 Task: Sort the products in the category "Weight Management & Blood Sugar" by price (lowest first).
Action: Mouse moved to (330, 171)
Screenshot: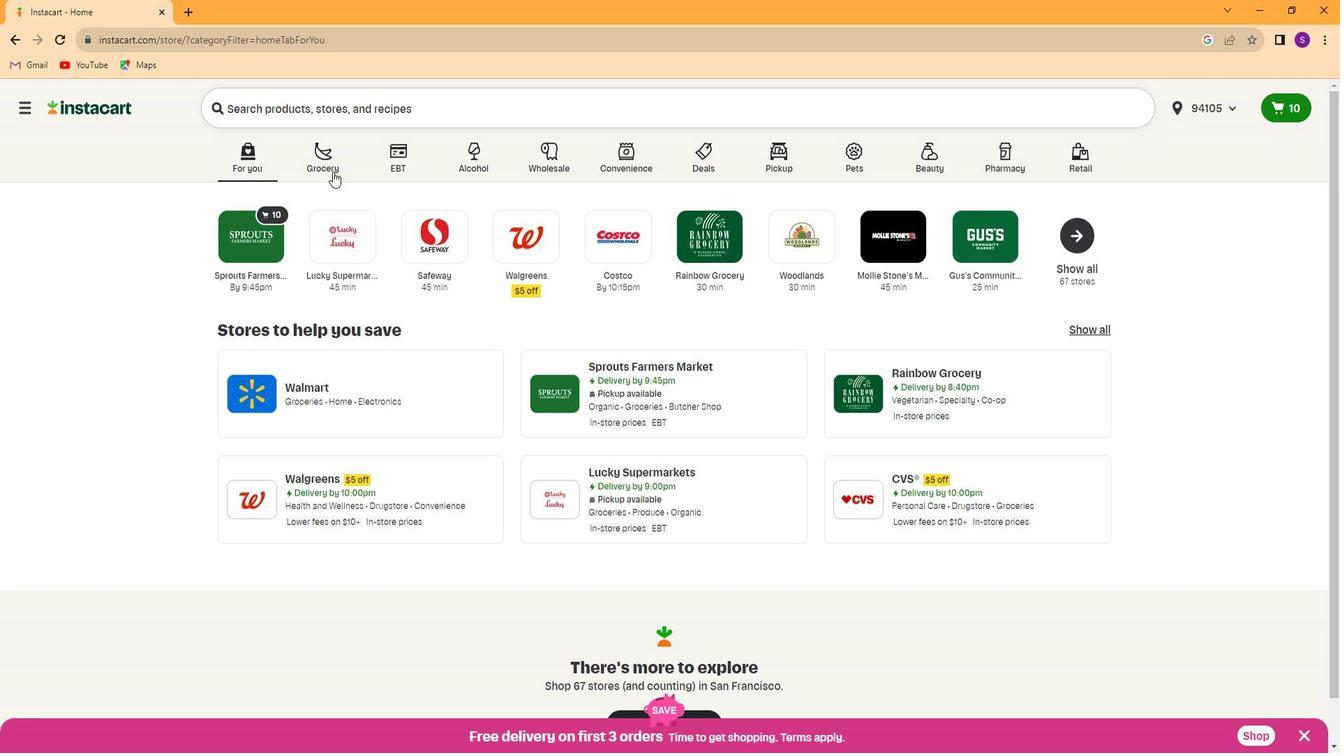 
Action: Mouse pressed left at (330, 171)
Screenshot: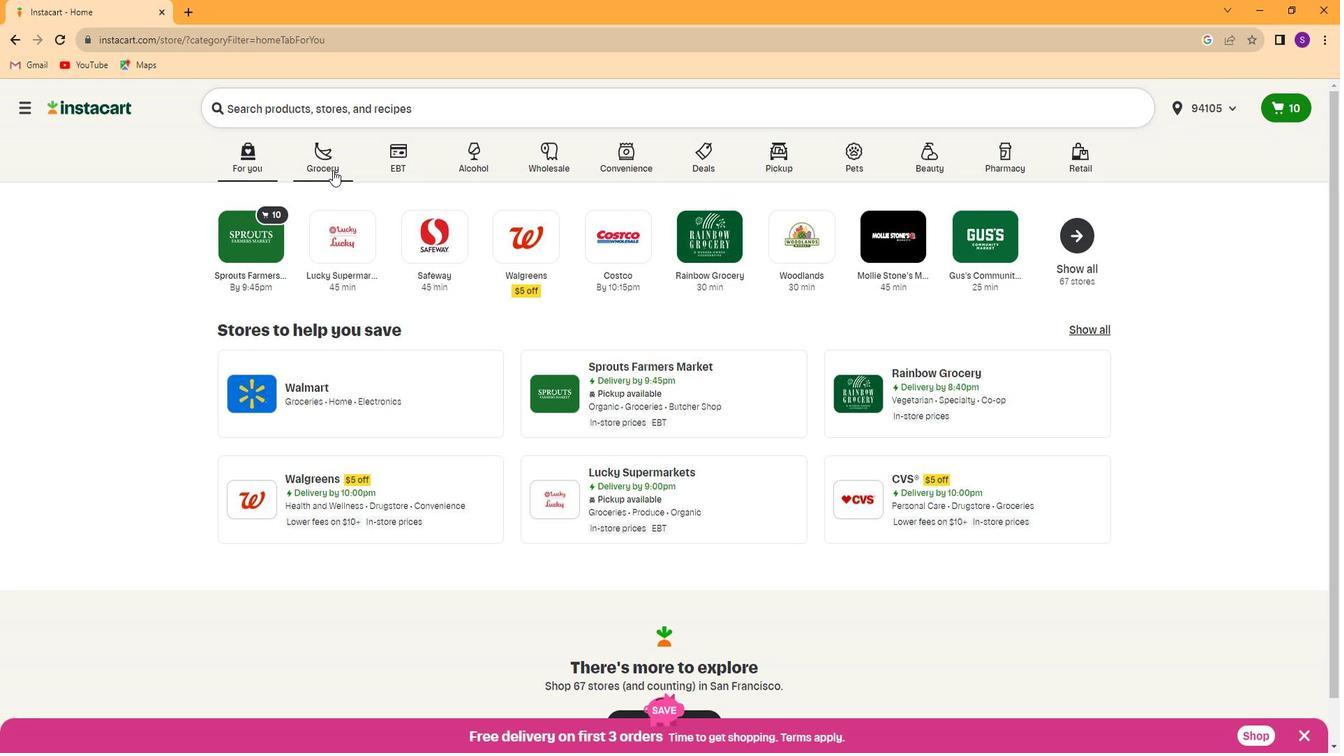 
Action: Mouse moved to (991, 240)
Screenshot: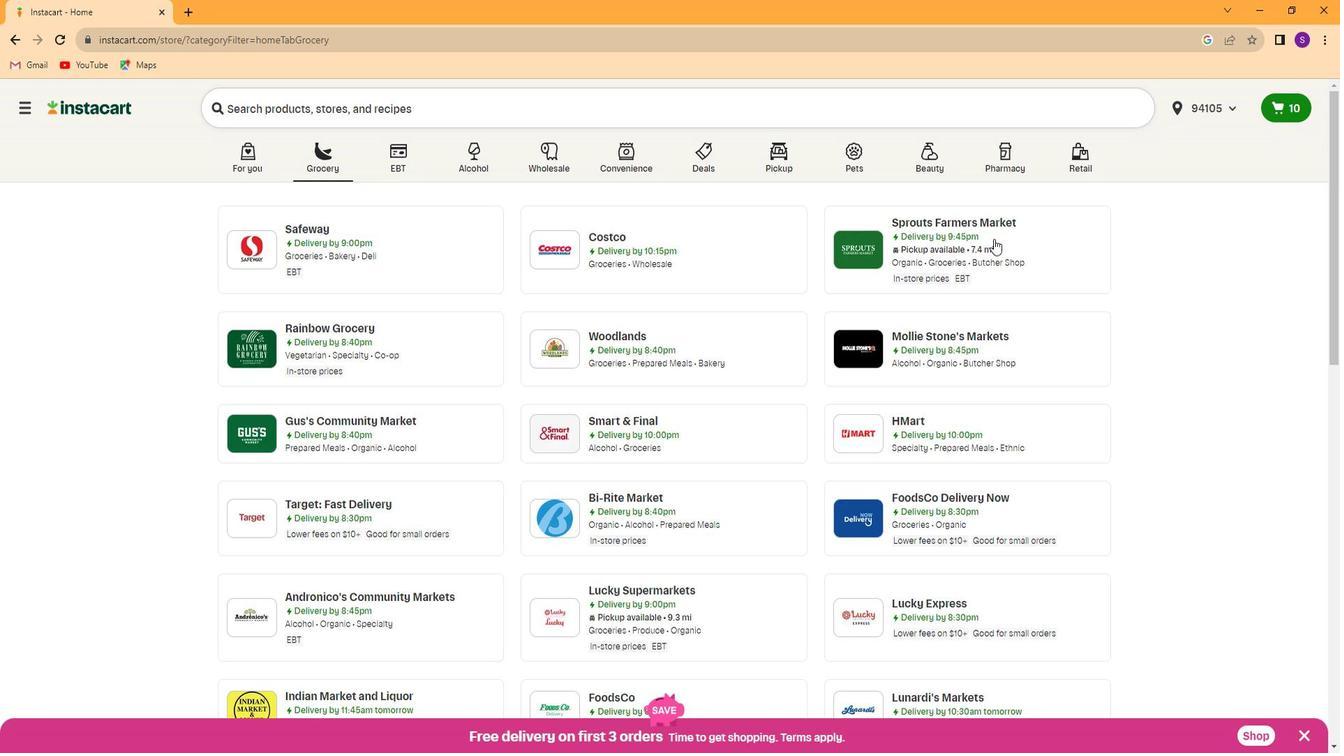 
Action: Mouse pressed left at (991, 240)
Screenshot: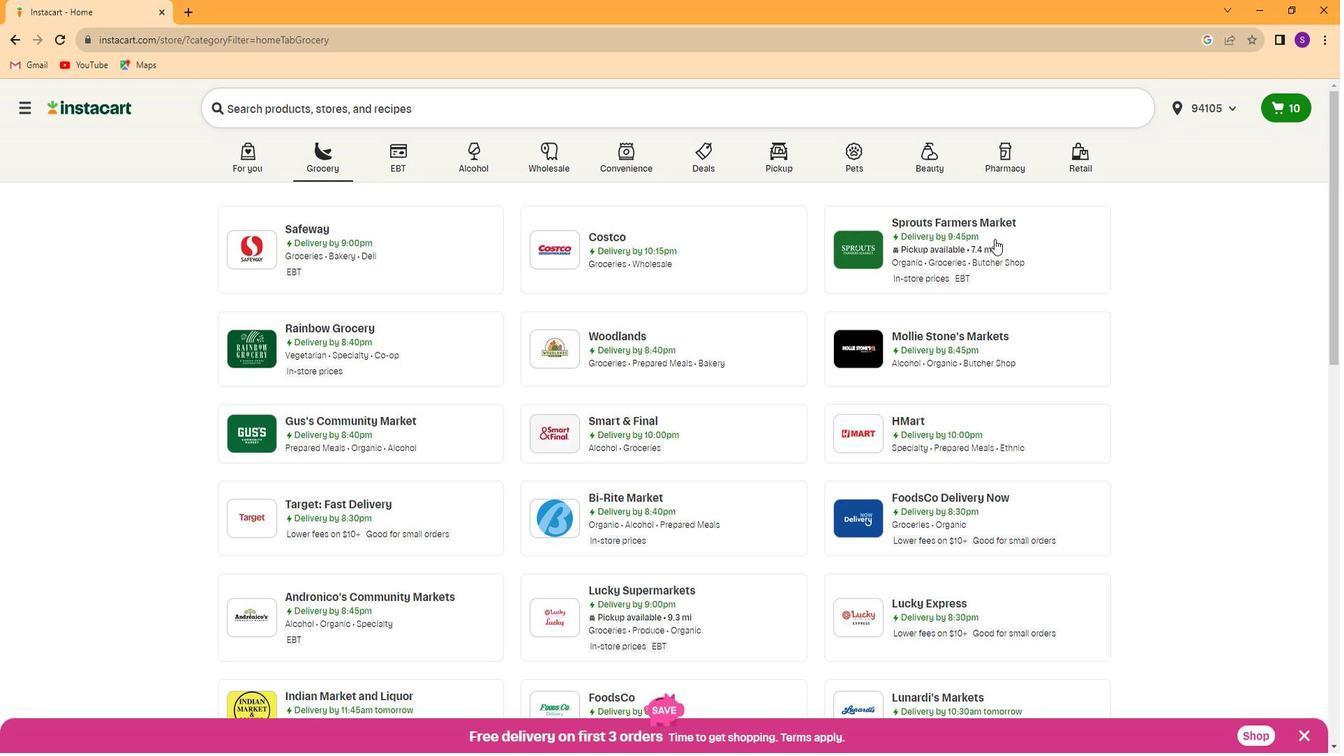 
Action: Mouse moved to (80, 564)
Screenshot: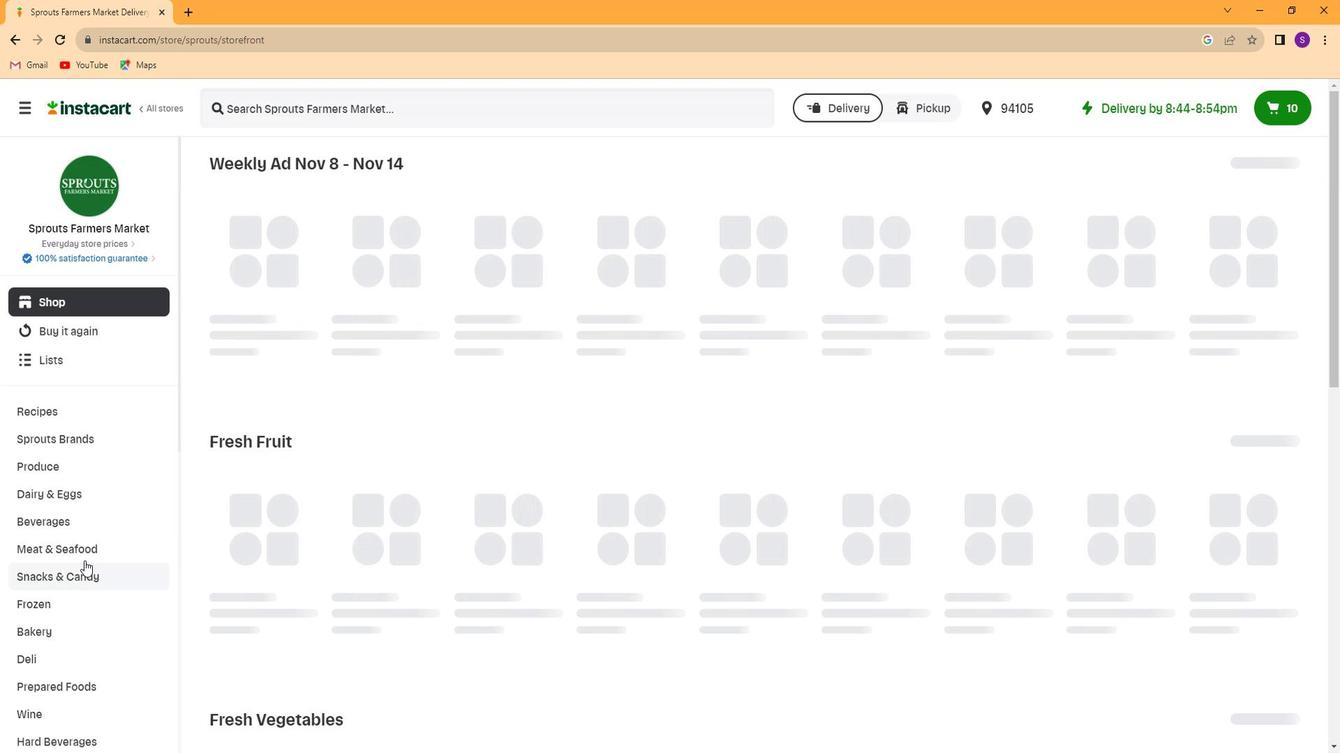 
Action: Mouse scrolled (80, 563) with delta (0, 0)
Screenshot: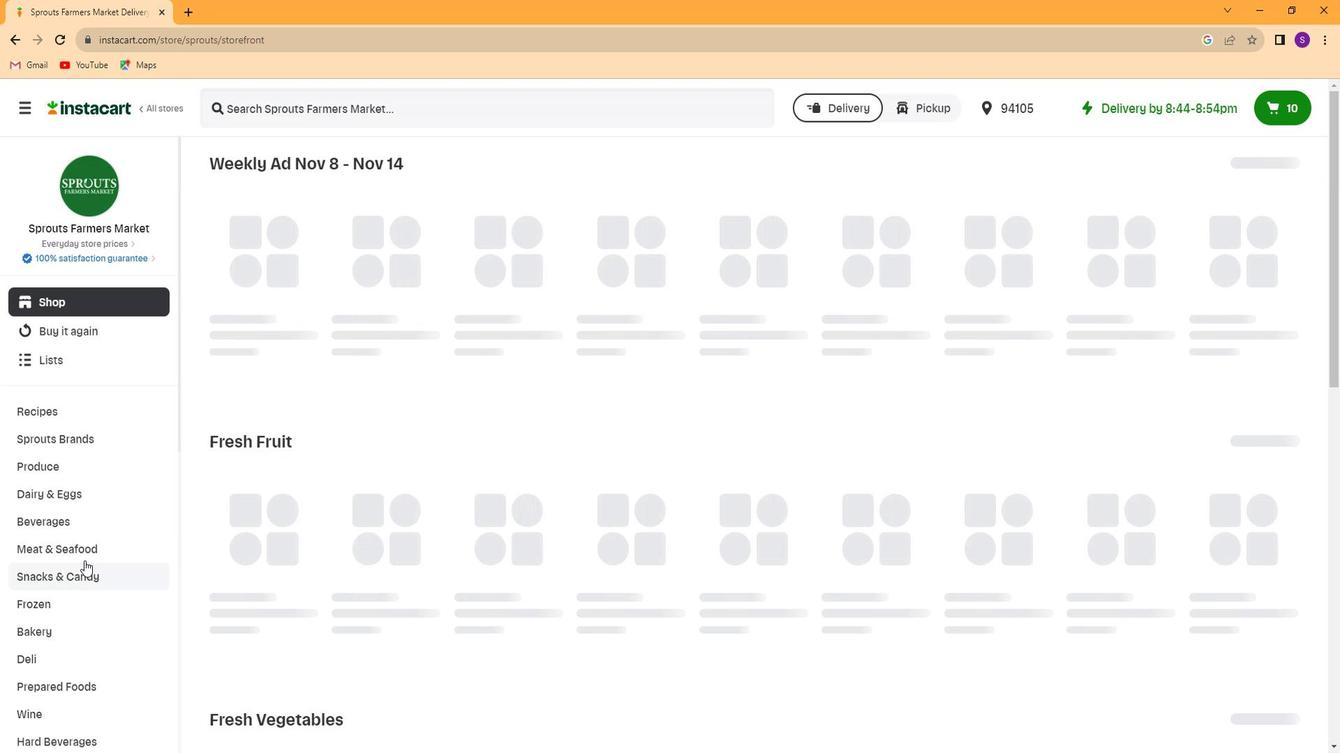 
Action: Mouse moved to (79, 564)
Screenshot: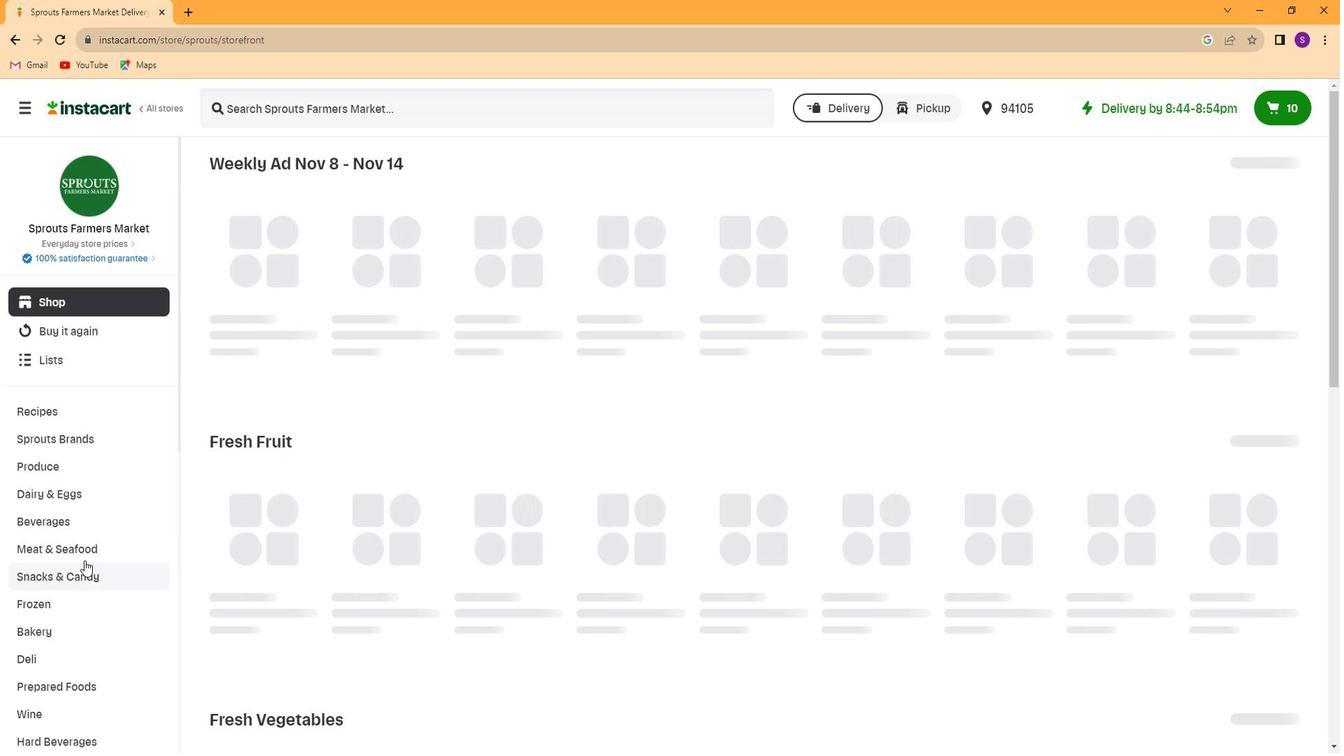 
Action: Mouse scrolled (79, 563) with delta (0, 0)
Screenshot: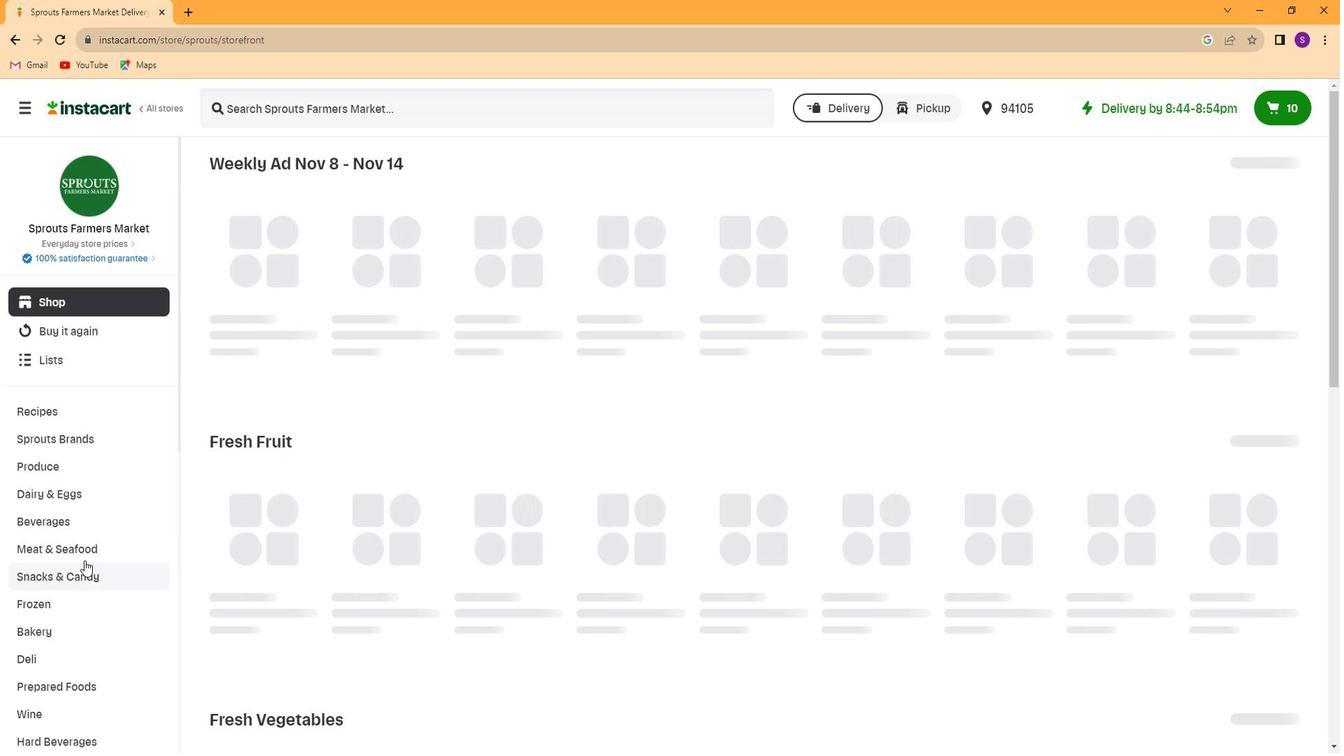 
Action: Mouse scrolled (79, 563) with delta (0, 0)
Screenshot: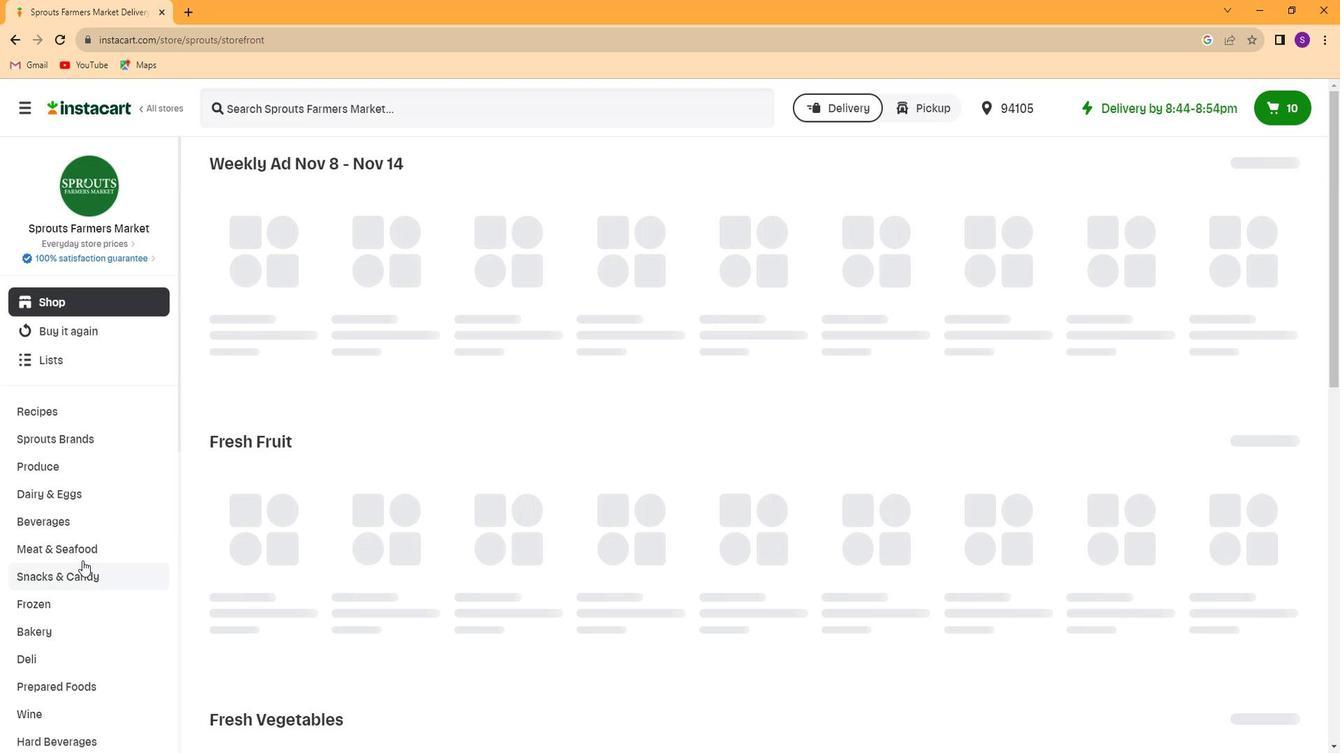 
Action: Mouse scrolled (79, 563) with delta (0, 0)
Screenshot: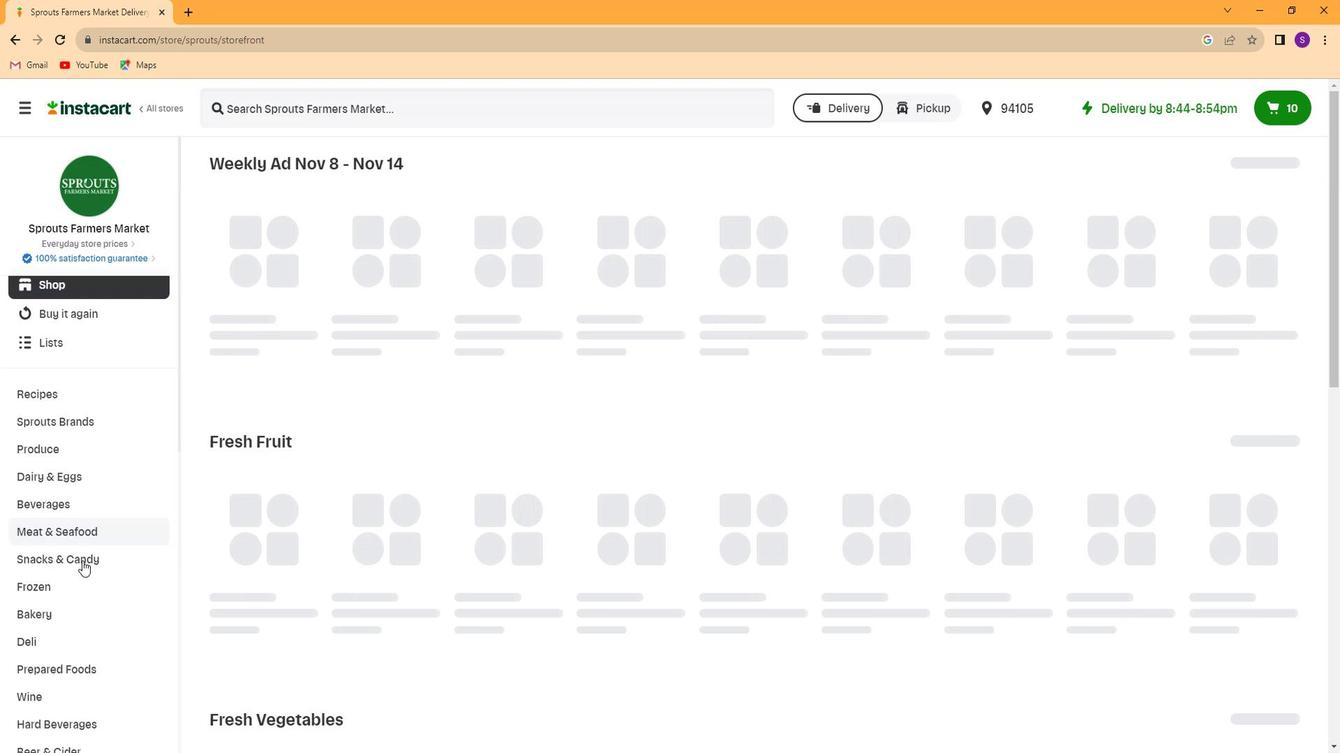 
Action: Mouse moved to (79, 563)
Screenshot: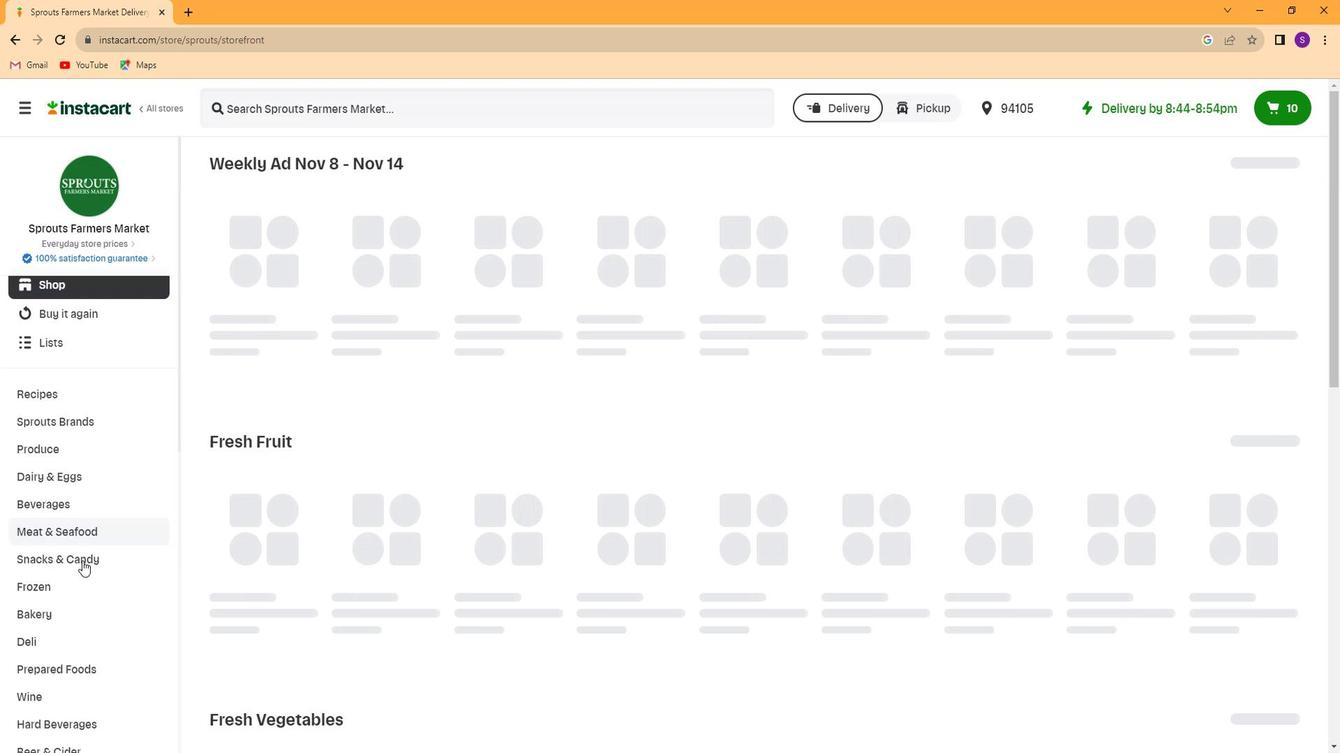 
Action: Mouse scrolled (79, 562) with delta (0, 0)
Screenshot: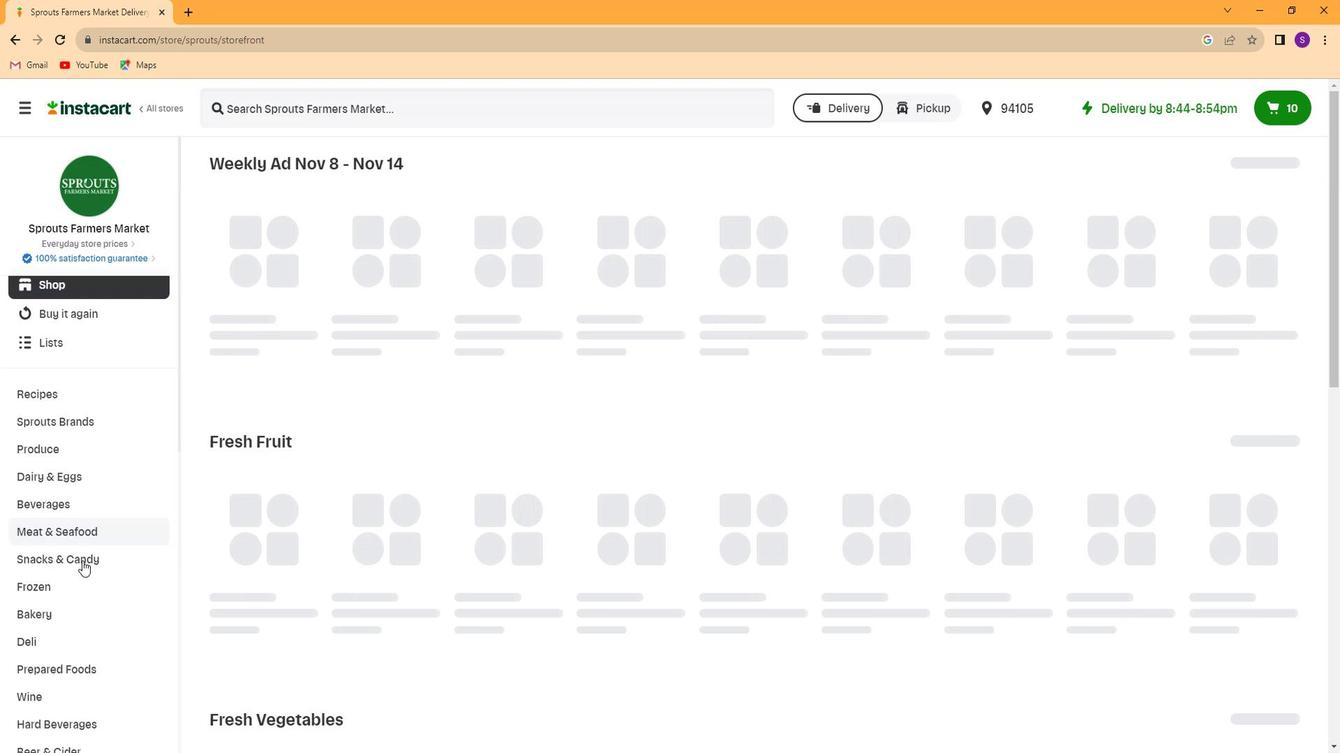 
Action: Mouse moved to (79, 560)
Screenshot: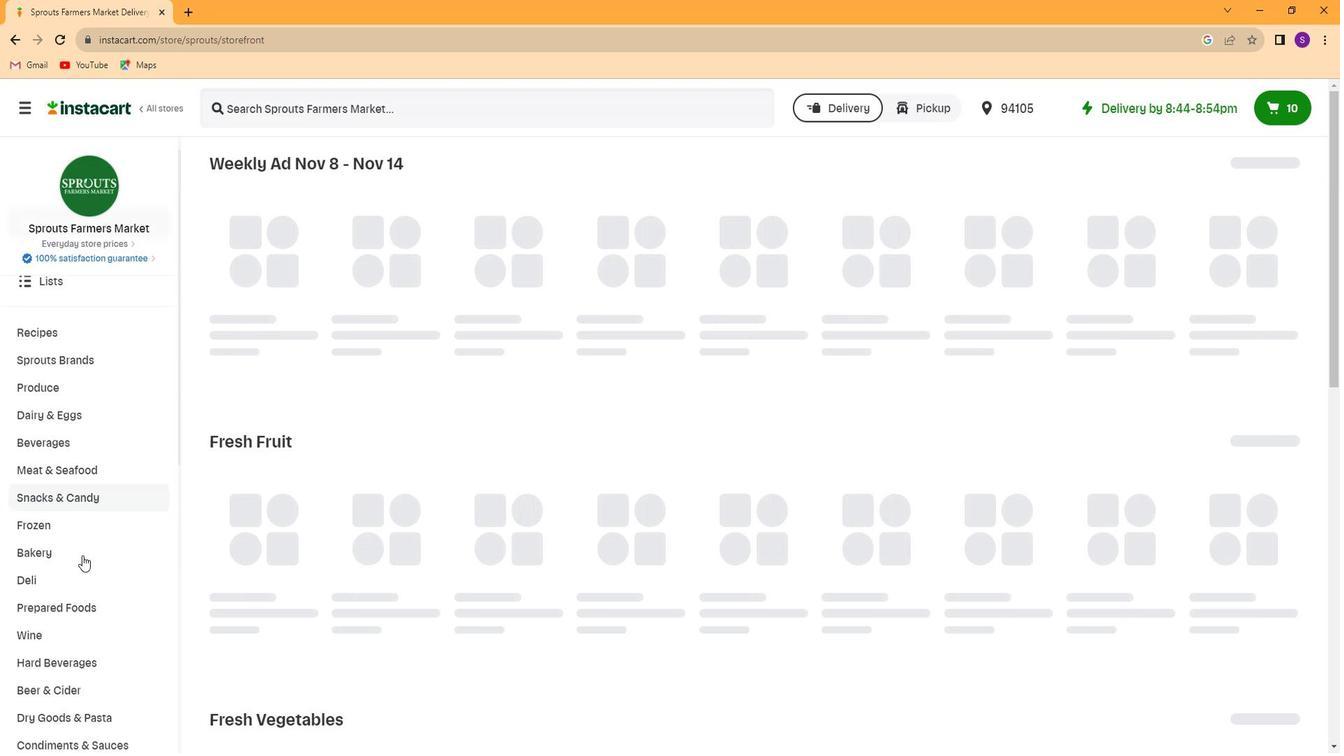 
Action: Mouse scrolled (79, 561) with delta (0, 0)
Screenshot: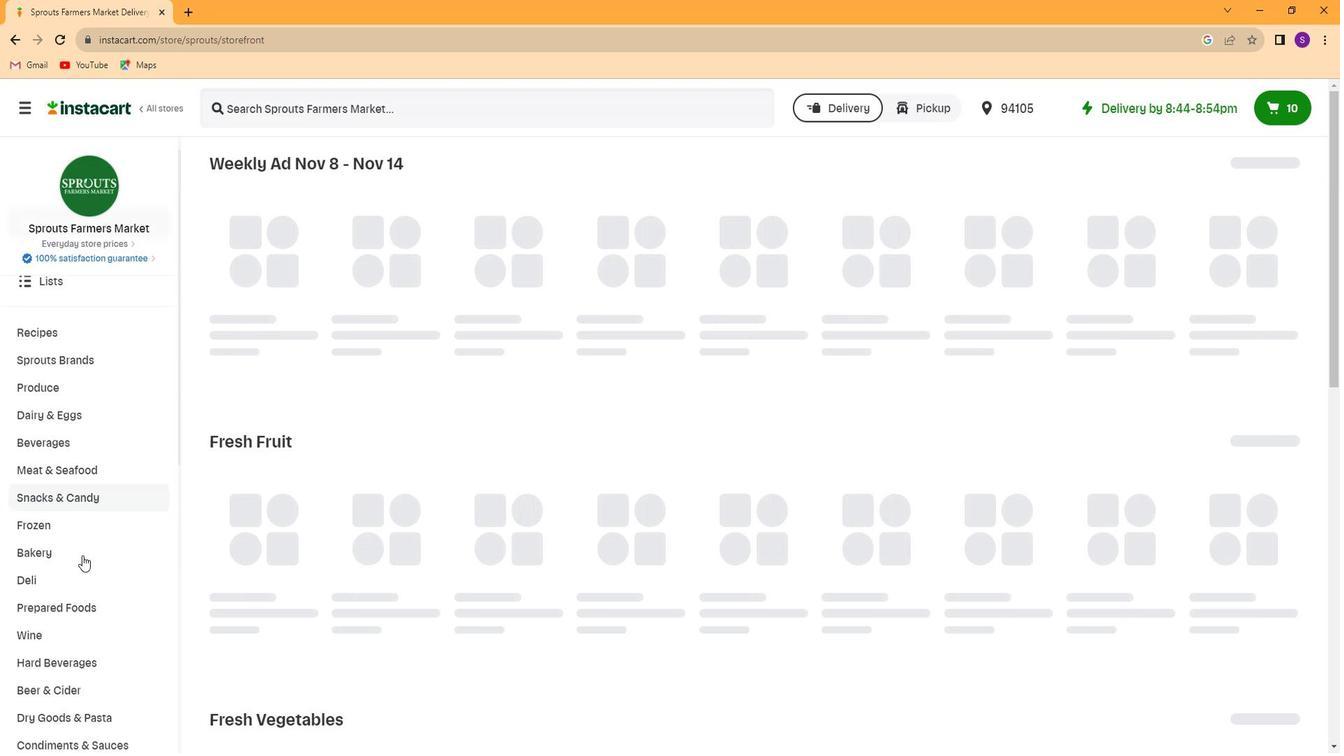 
Action: Mouse moved to (79, 557)
Screenshot: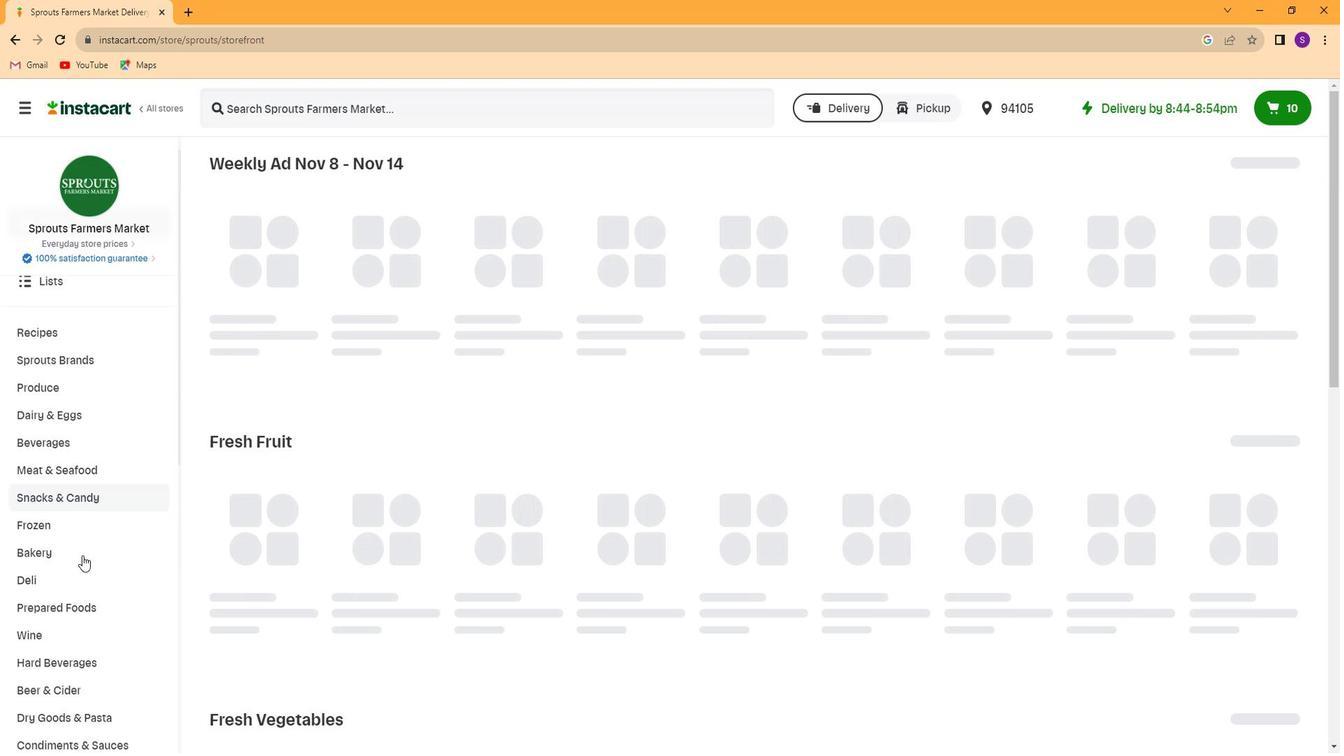 
Action: Mouse scrolled (79, 556) with delta (0, 0)
Screenshot: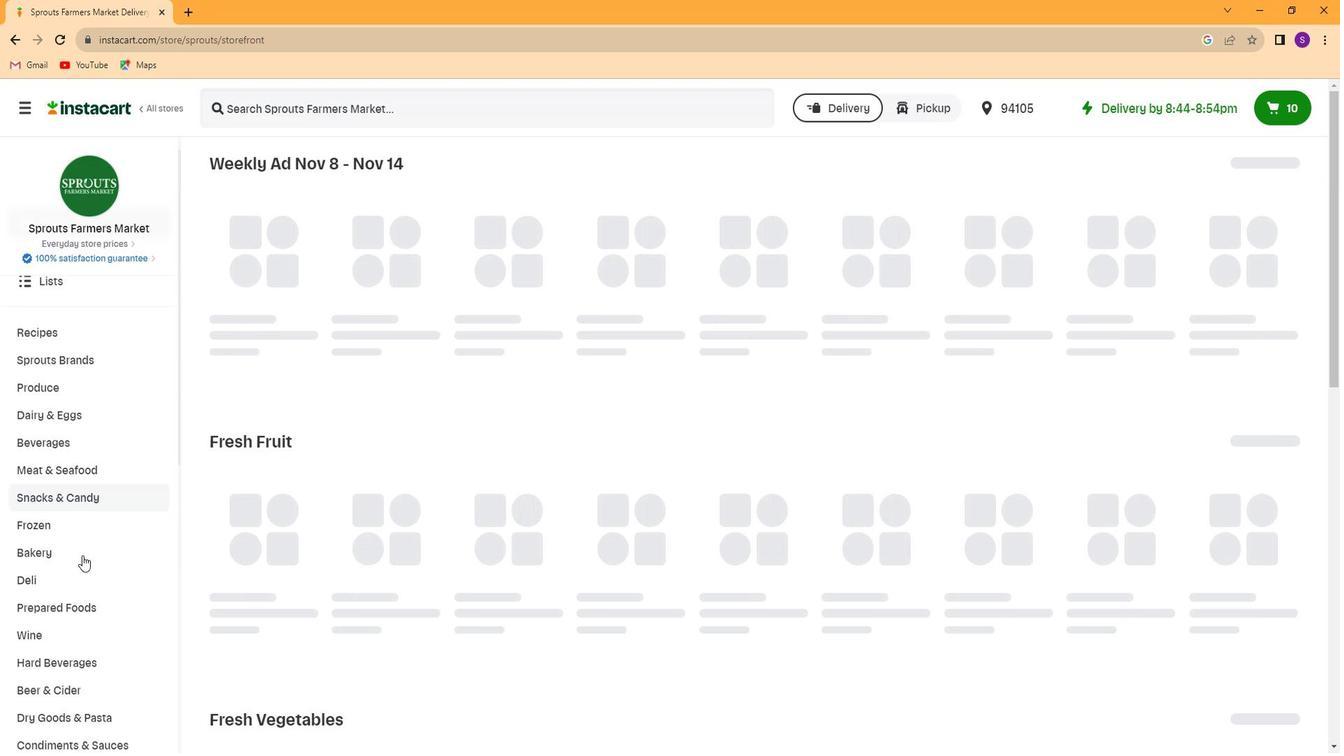
Action: Mouse moved to (72, 546)
Screenshot: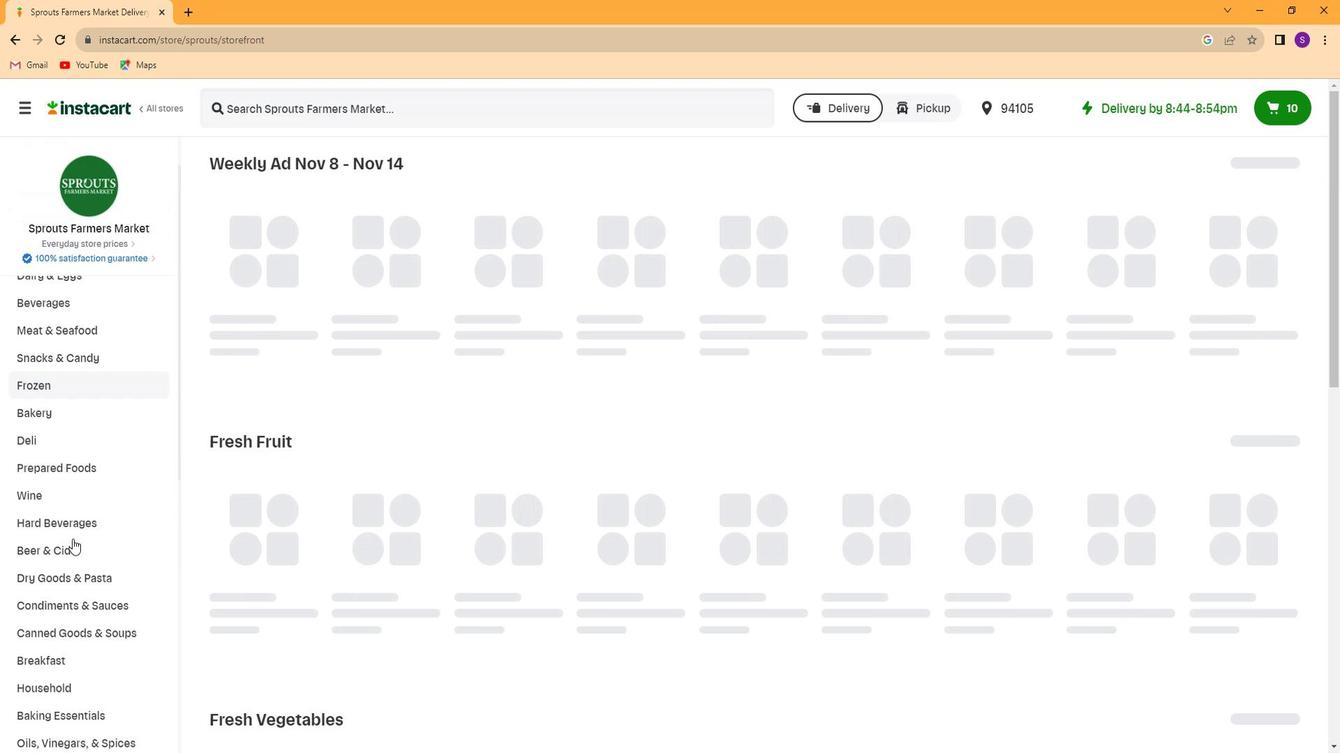 
Action: Mouse scrolled (72, 545) with delta (0, 0)
Screenshot: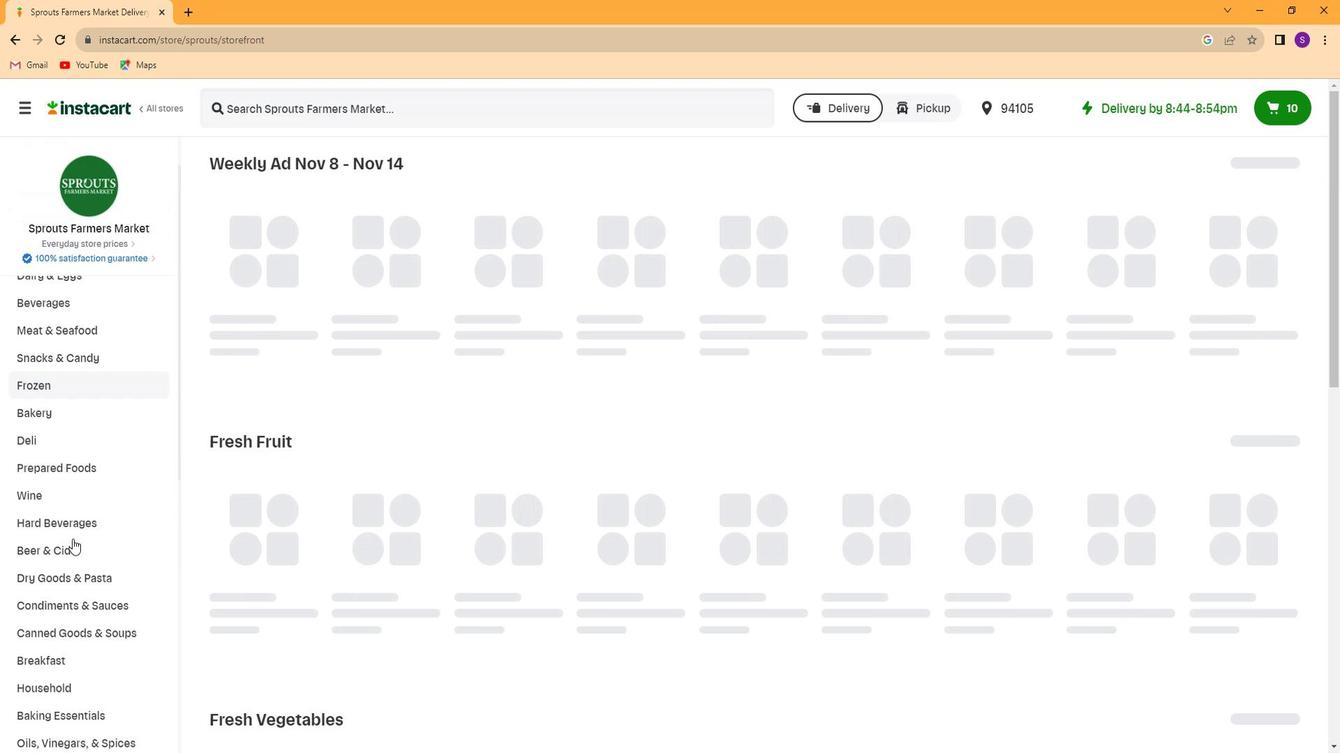 
Action: Mouse moved to (68, 541)
Screenshot: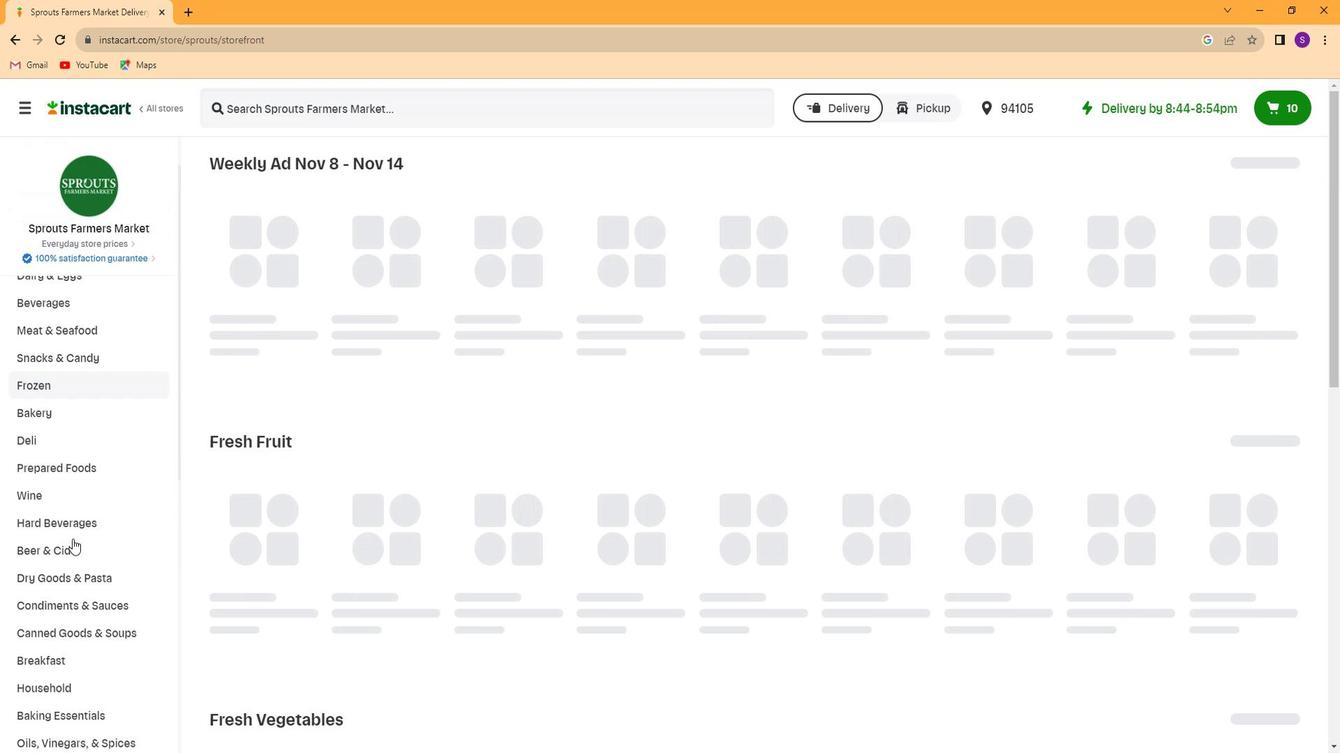 
Action: Mouse scrolled (68, 541) with delta (0, 0)
Screenshot: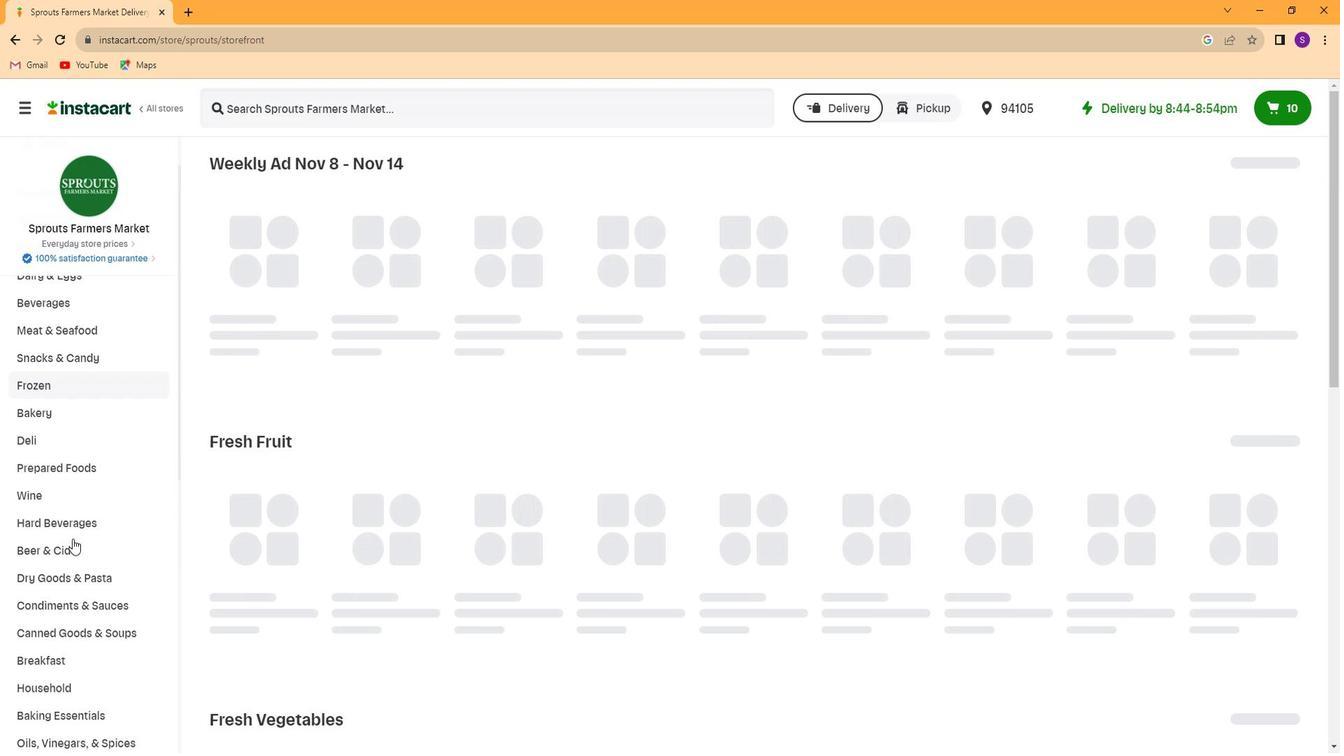 
Action: Mouse moved to (58, 534)
Screenshot: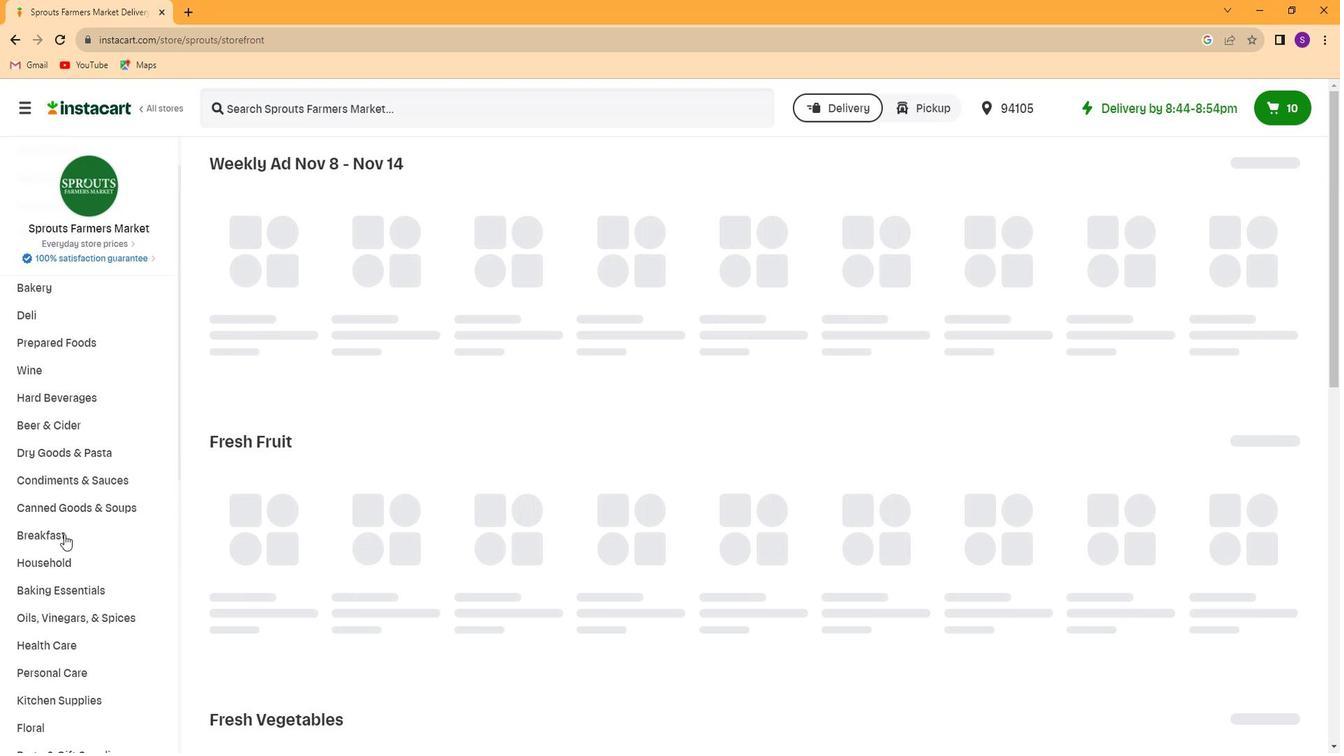 
Action: Mouse scrolled (58, 534) with delta (0, 0)
Screenshot: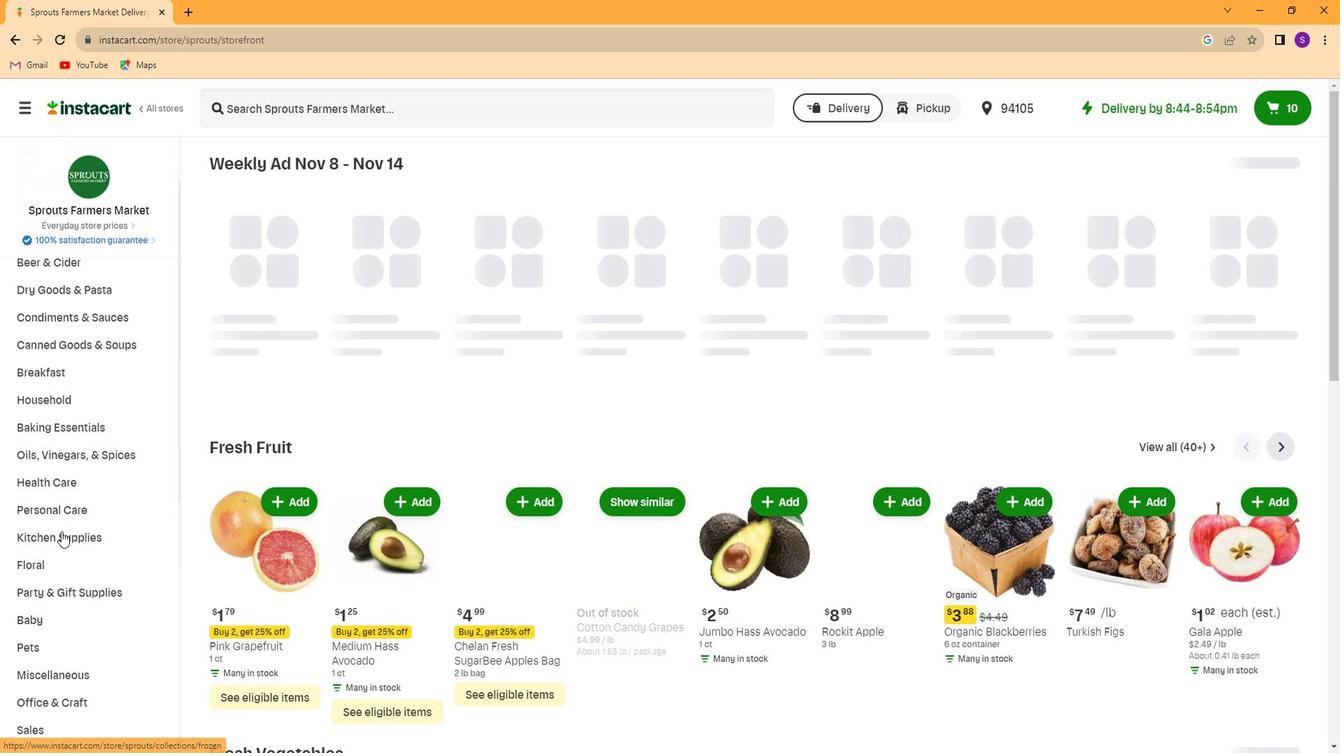 
Action: Mouse scrolled (58, 534) with delta (0, 0)
Screenshot: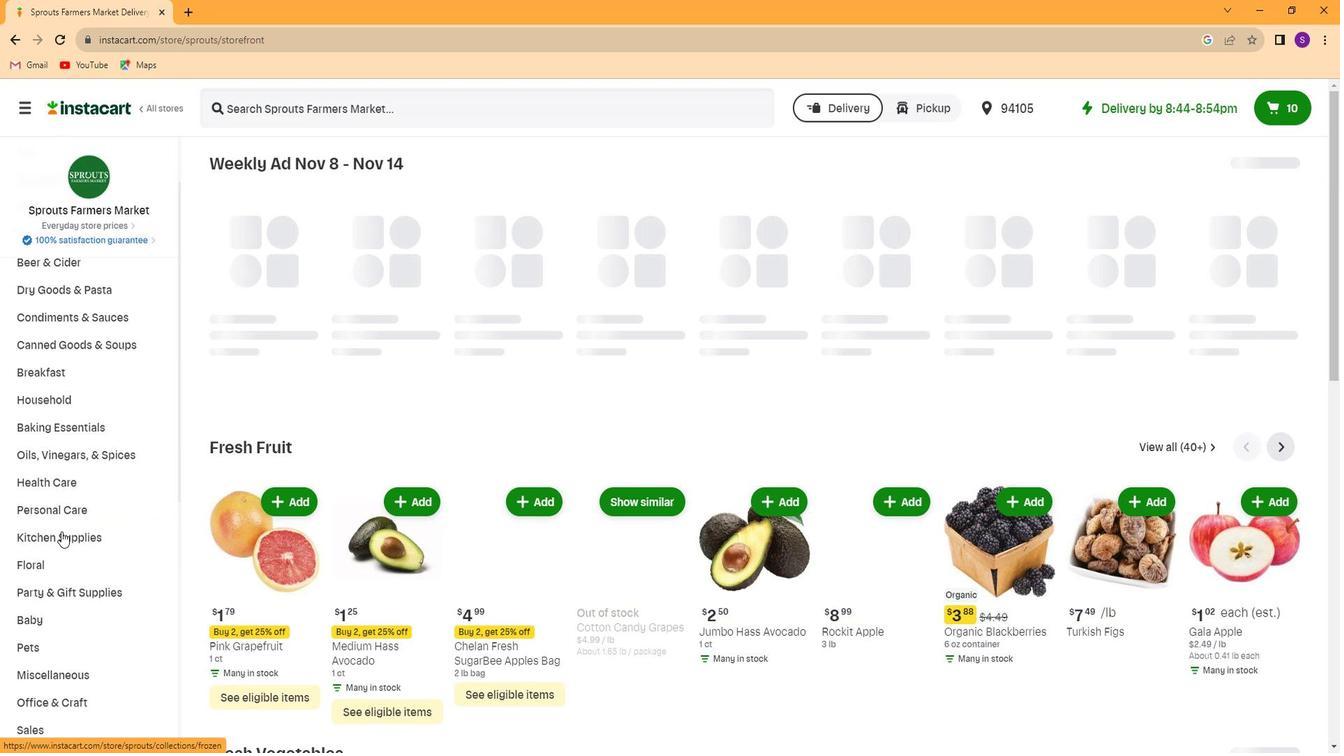 
Action: Mouse scrolled (58, 534) with delta (0, 0)
Screenshot: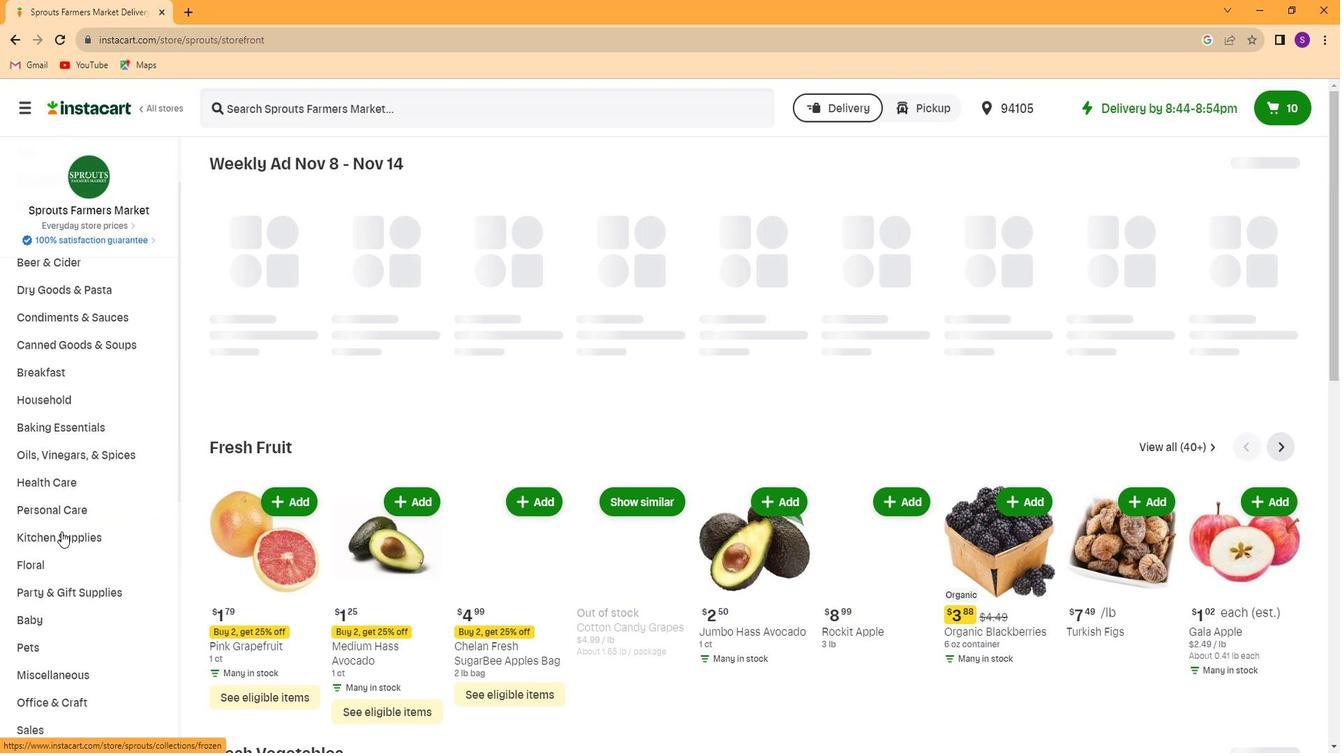 
Action: Mouse scrolled (58, 534) with delta (0, 0)
Screenshot: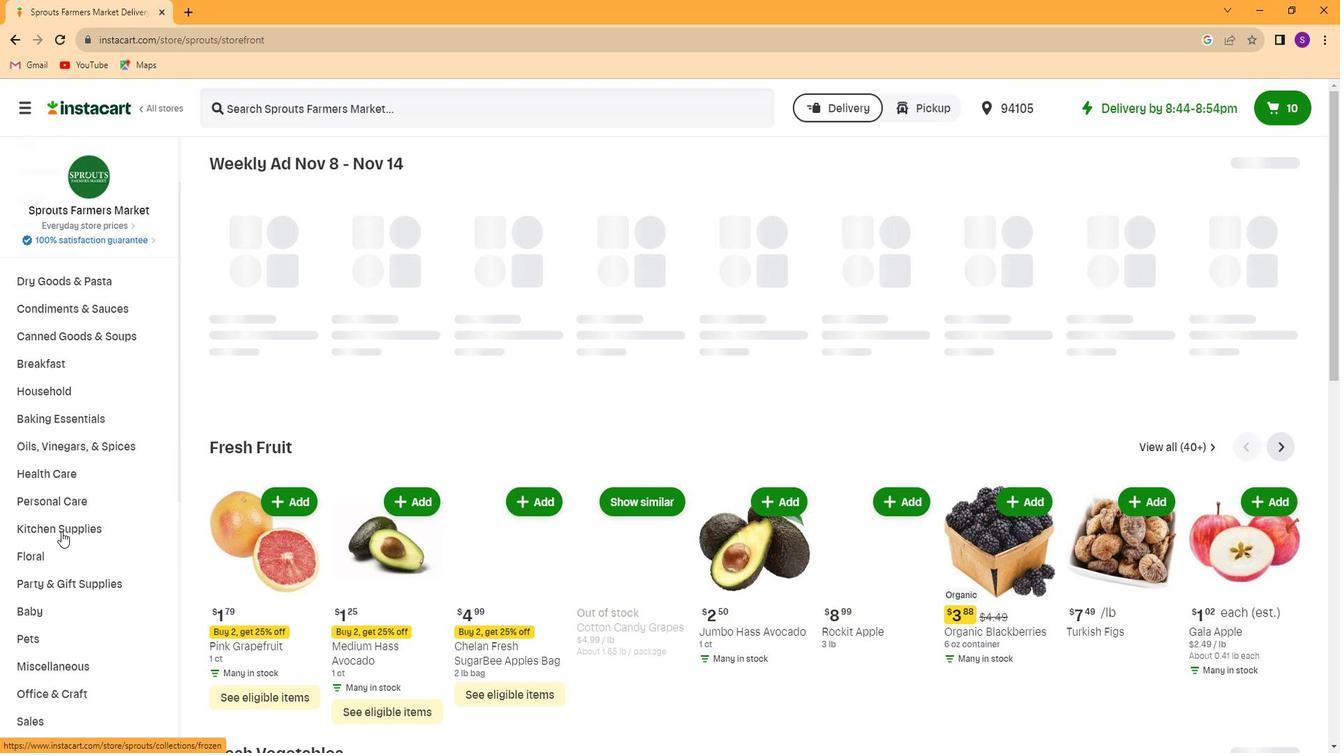 
Action: Mouse scrolled (58, 534) with delta (0, 0)
Screenshot: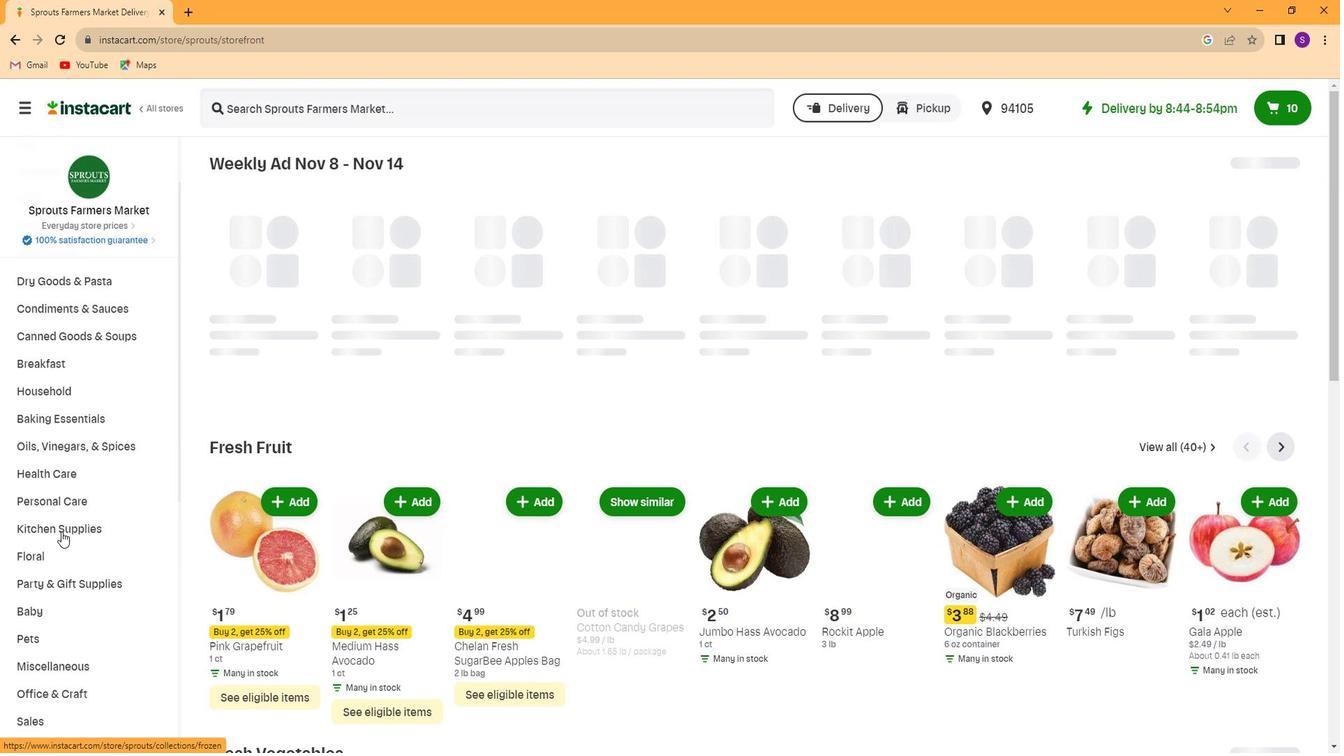 
Action: Mouse scrolled (58, 534) with delta (0, 0)
Screenshot: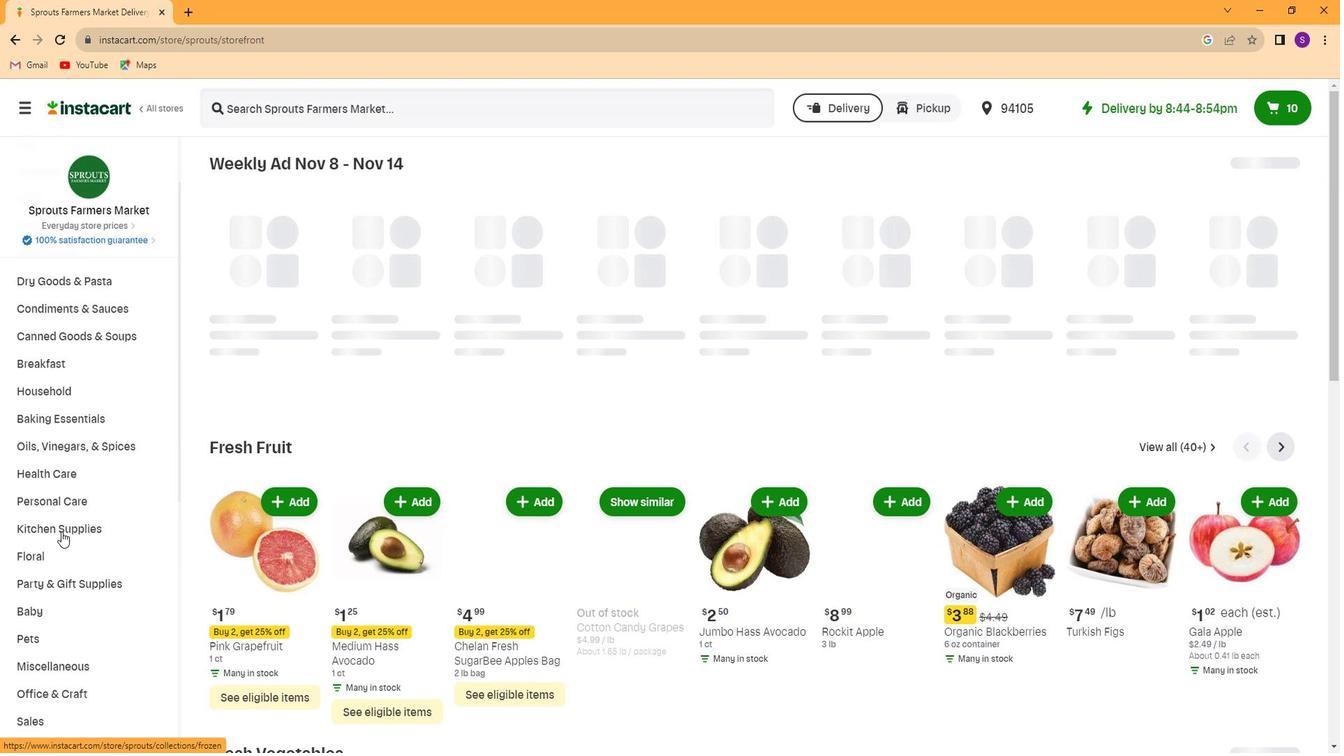 
Action: Mouse scrolled (58, 534) with delta (0, 0)
Screenshot: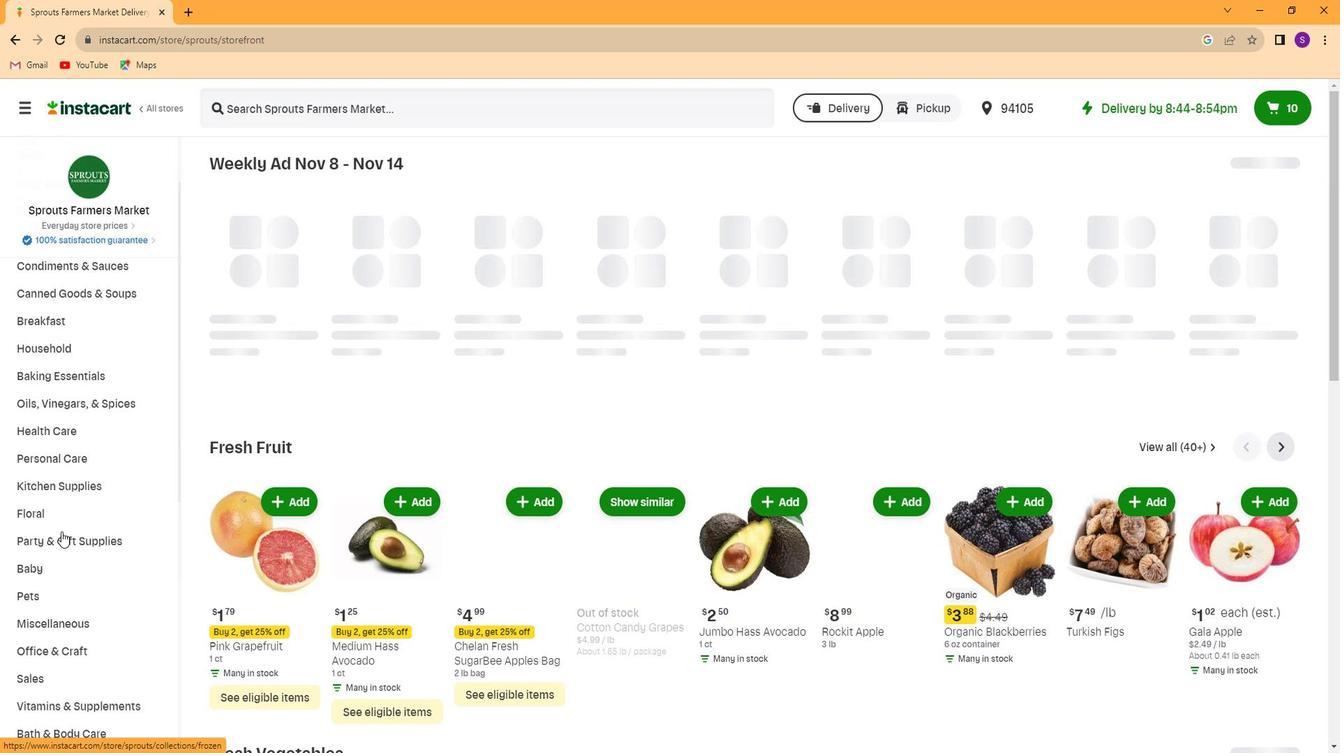 
Action: Mouse moved to (114, 682)
Screenshot: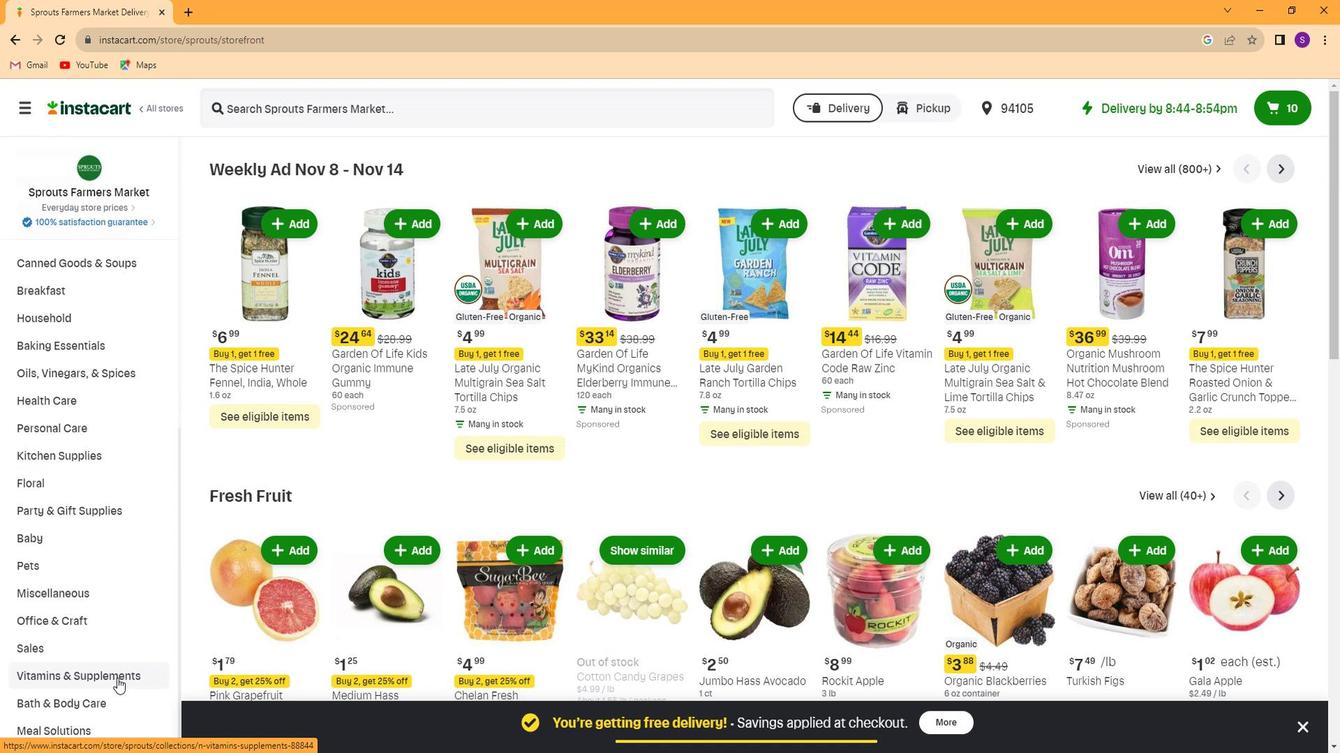 
Action: Mouse pressed left at (114, 682)
Screenshot: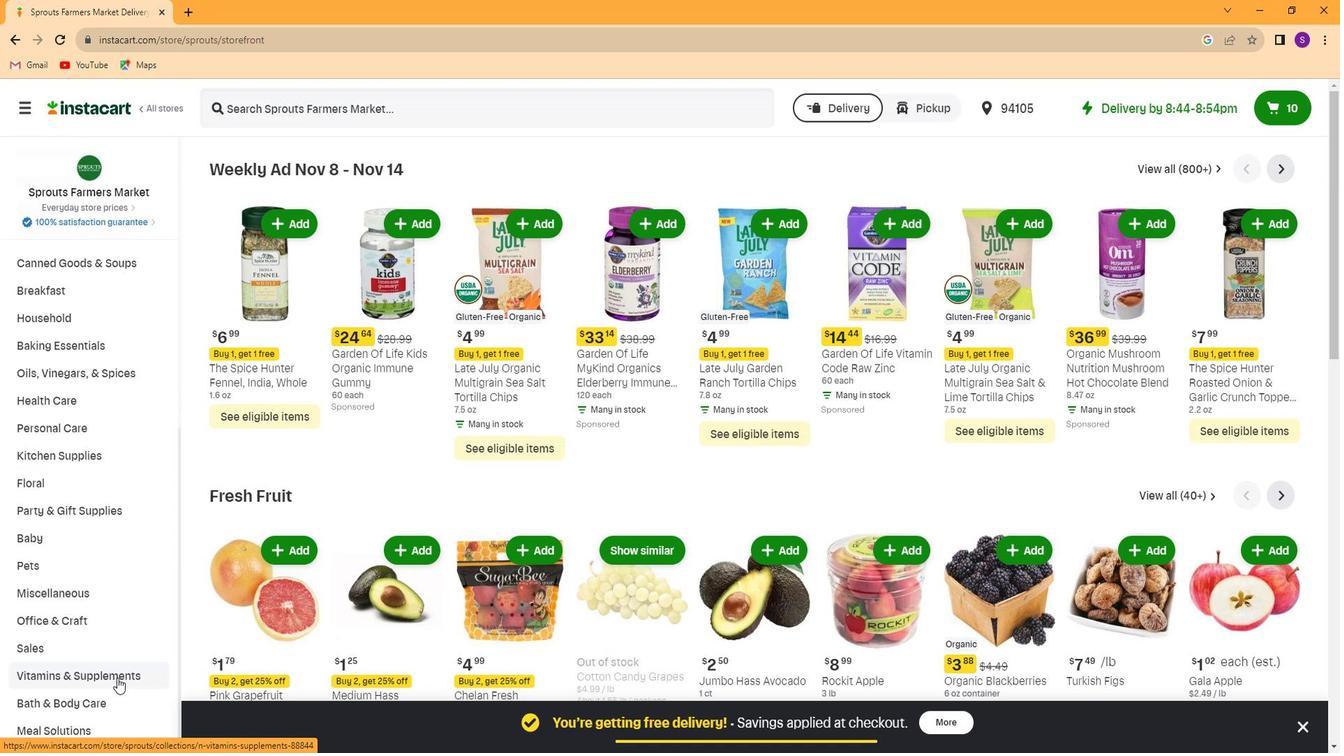 
Action: Mouse scrolled (114, 682) with delta (0, 0)
Screenshot: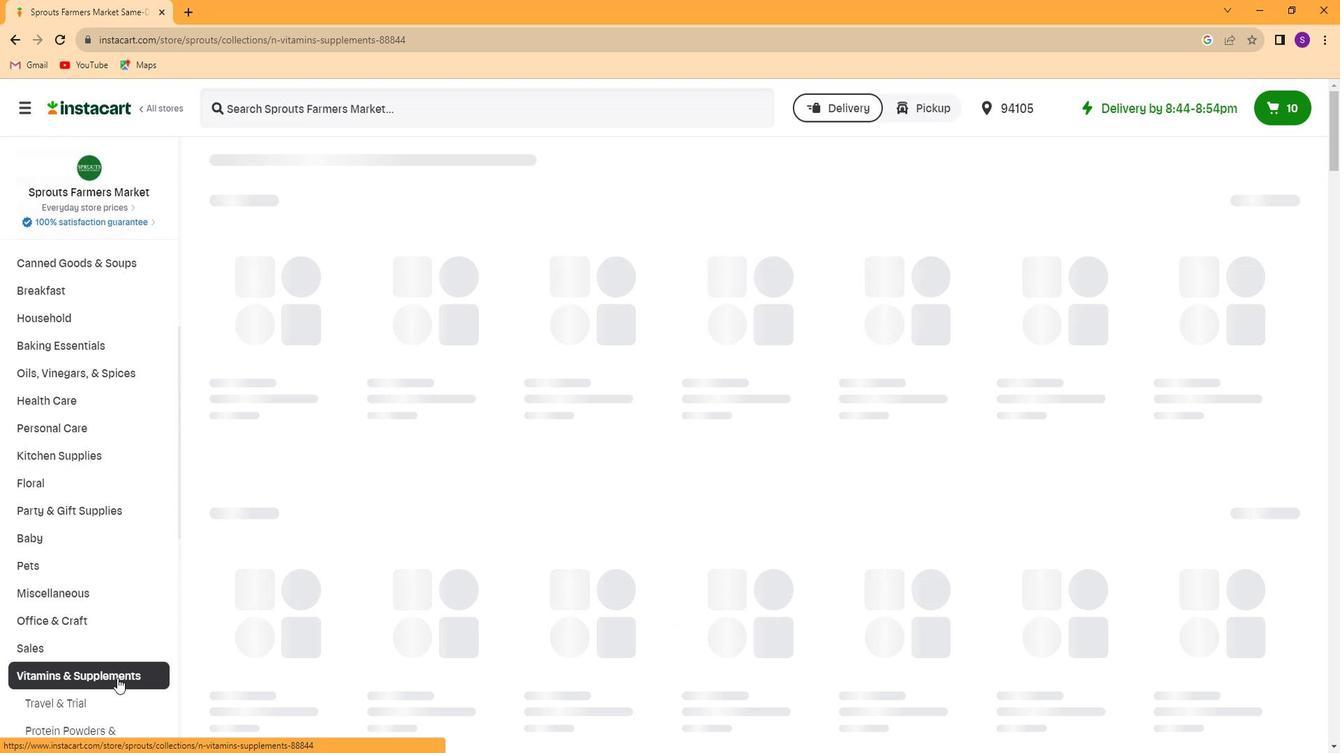 
Action: Mouse scrolled (114, 682) with delta (0, 0)
Screenshot: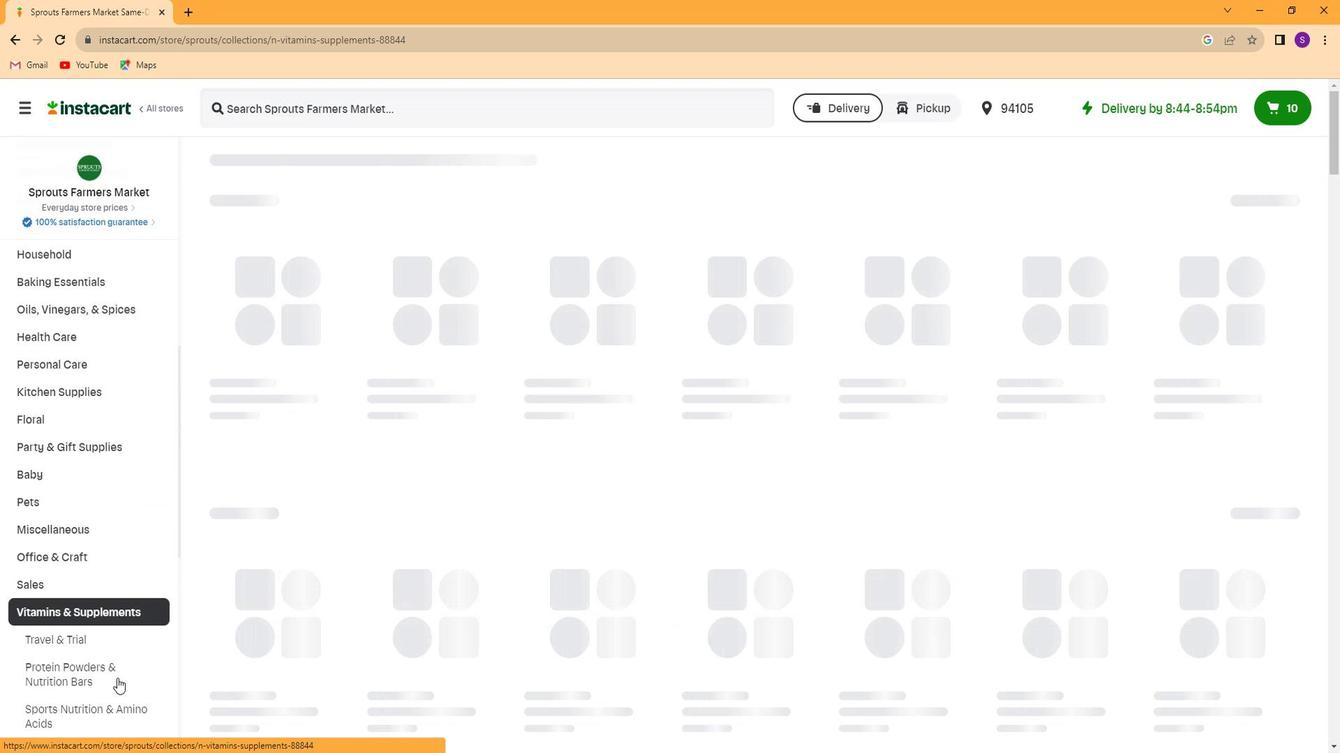 
Action: Mouse moved to (115, 679)
Screenshot: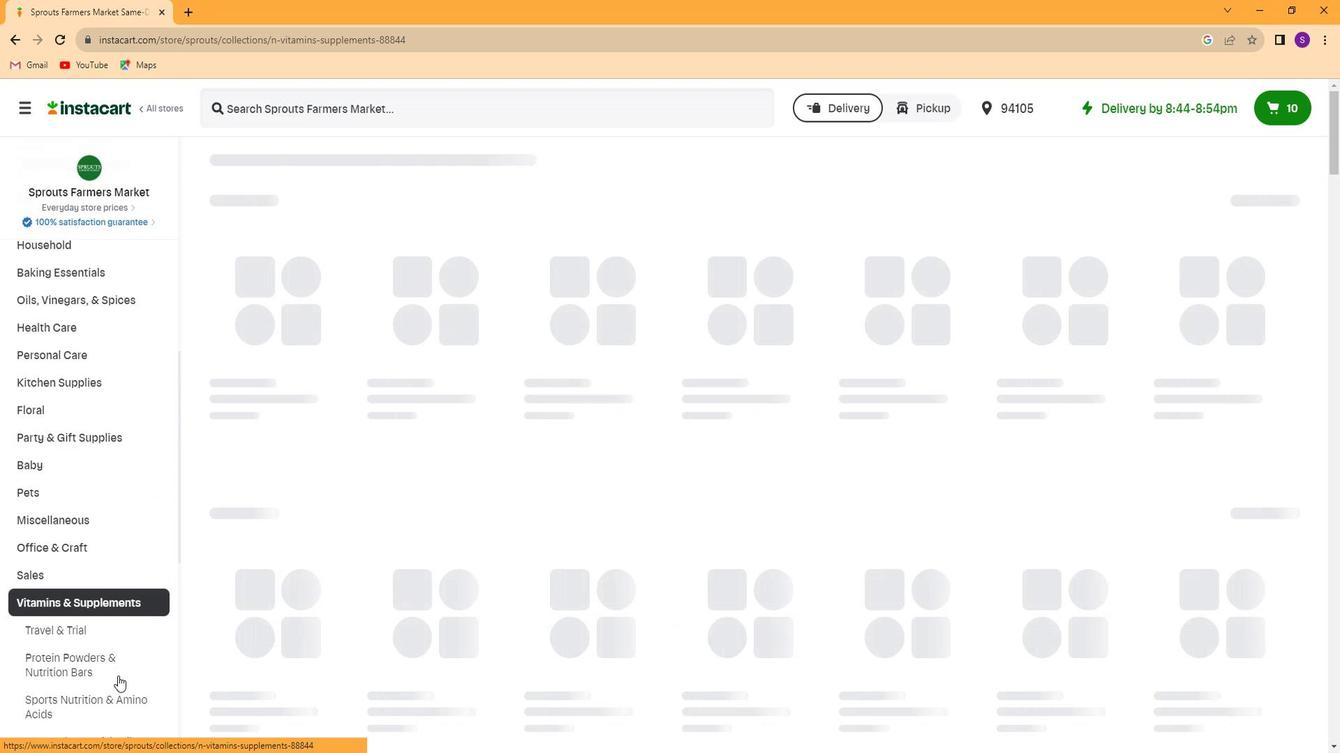 
Action: Mouse scrolled (115, 679) with delta (0, 0)
Screenshot: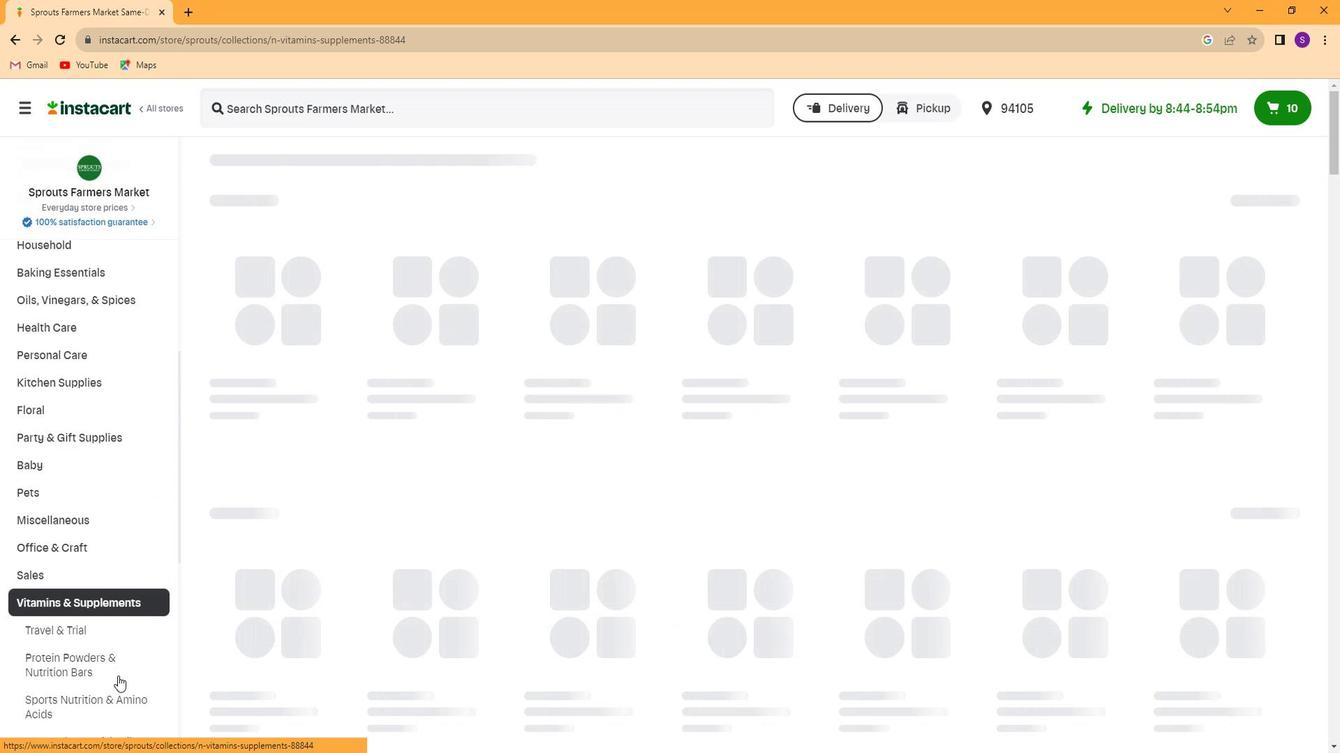 
Action: Mouse moved to (115, 672)
Screenshot: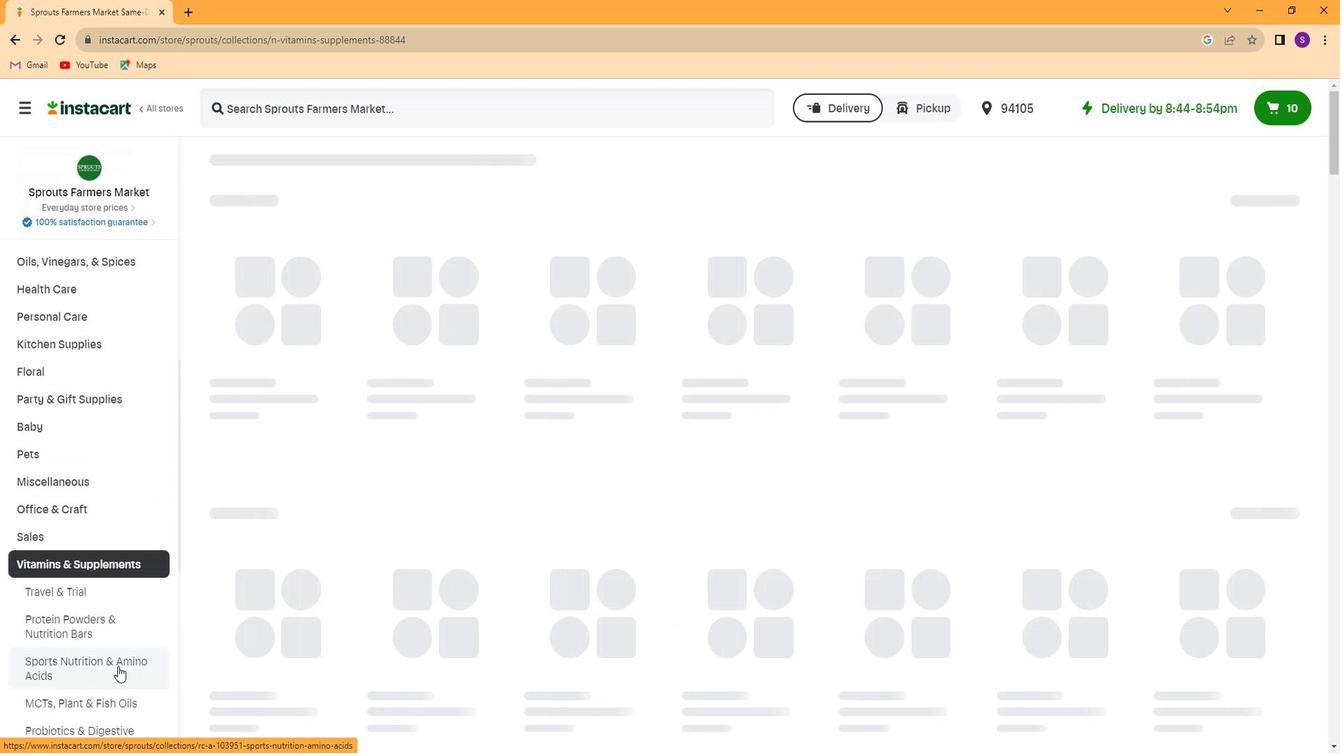 
Action: Mouse scrolled (115, 672) with delta (0, 0)
Screenshot: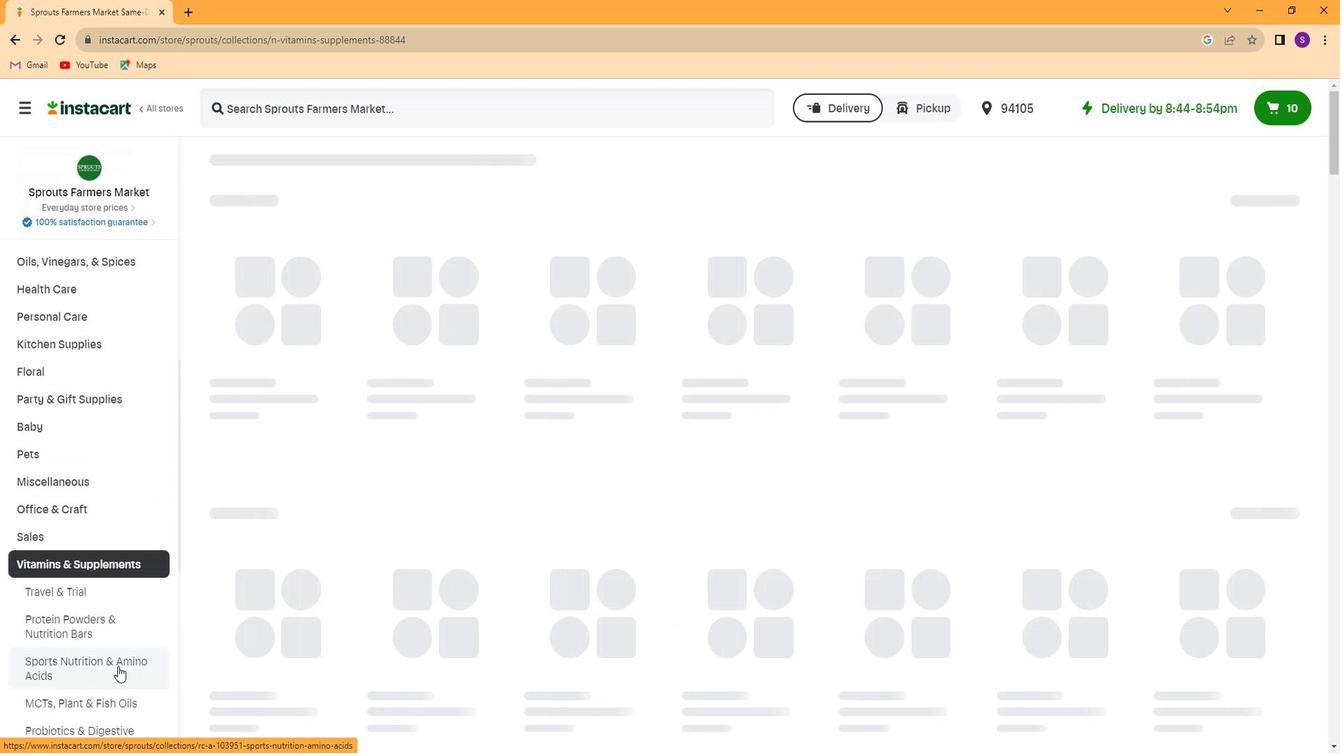 
Action: Mouse moved to (114, 654)
Screenshot: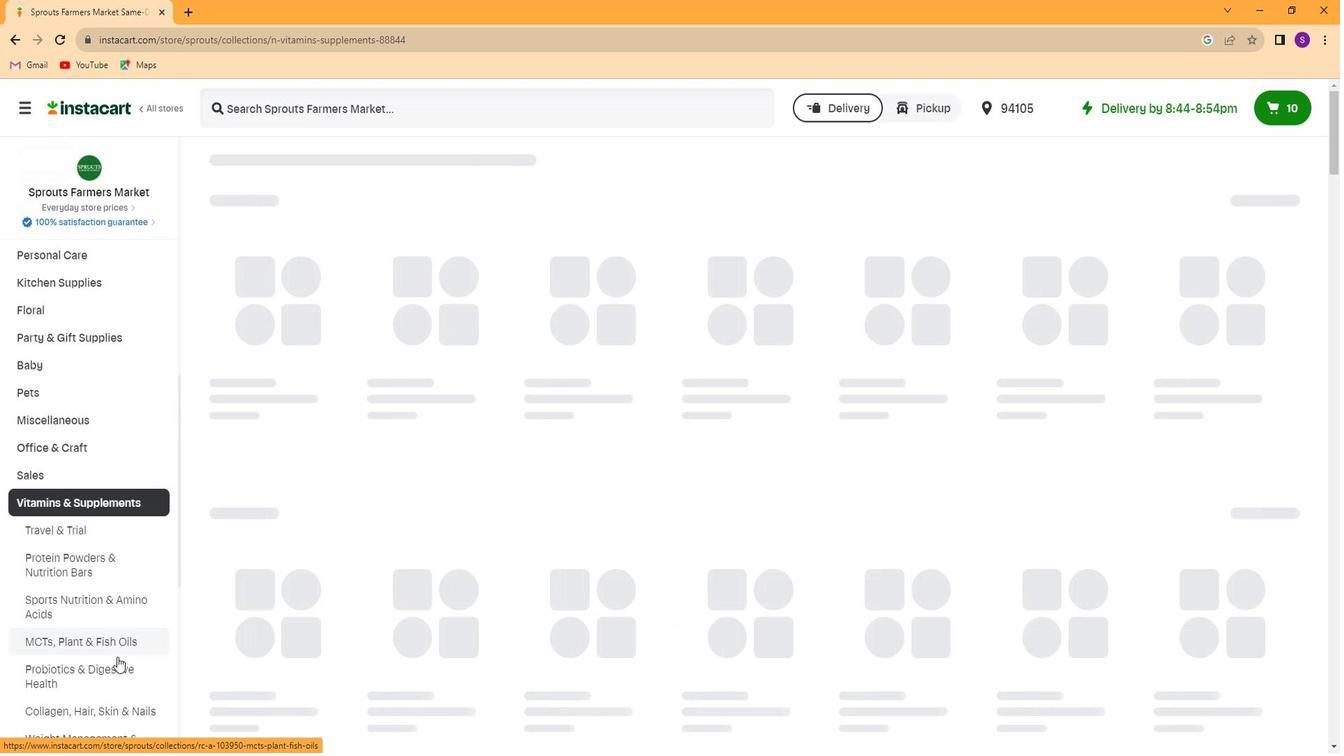 
Action: Mouse scrolled (114, 654) with delta (0, 0)
Screenshot: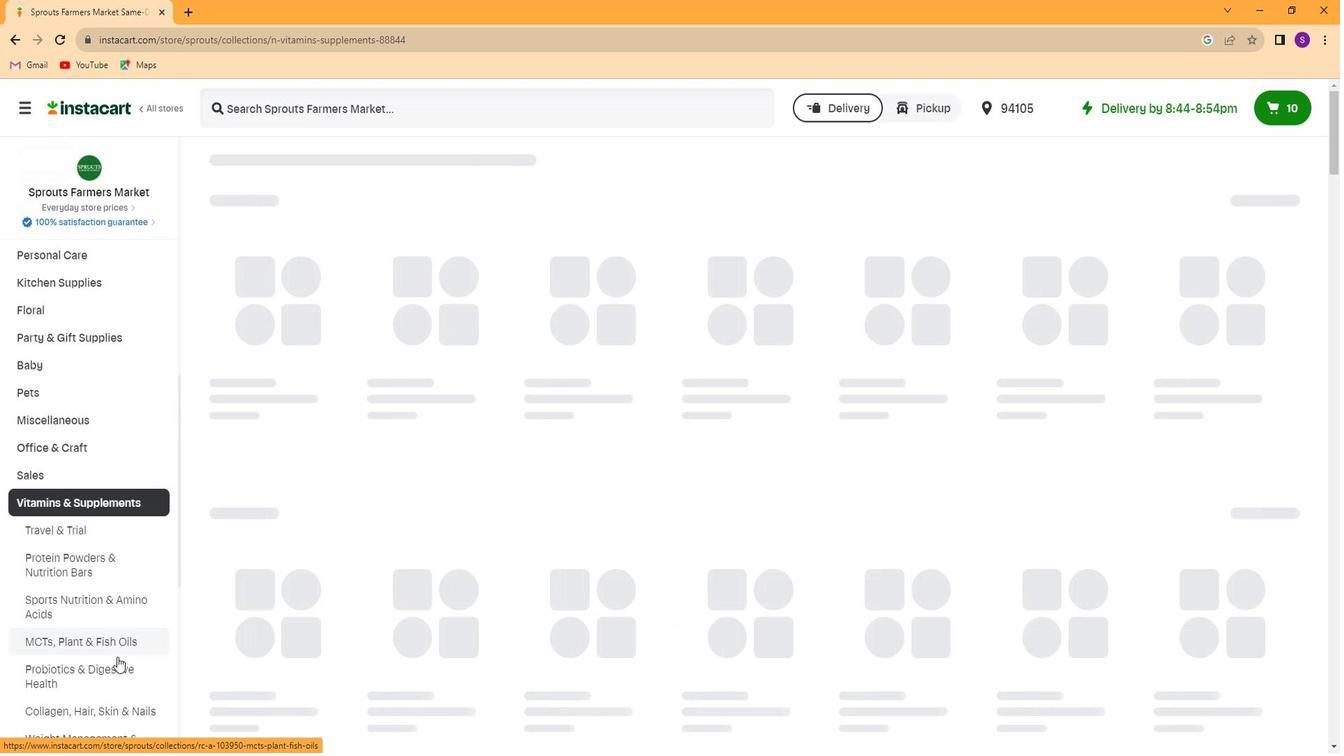 
Action: Mouse moved to (120, 566)
Screenshot: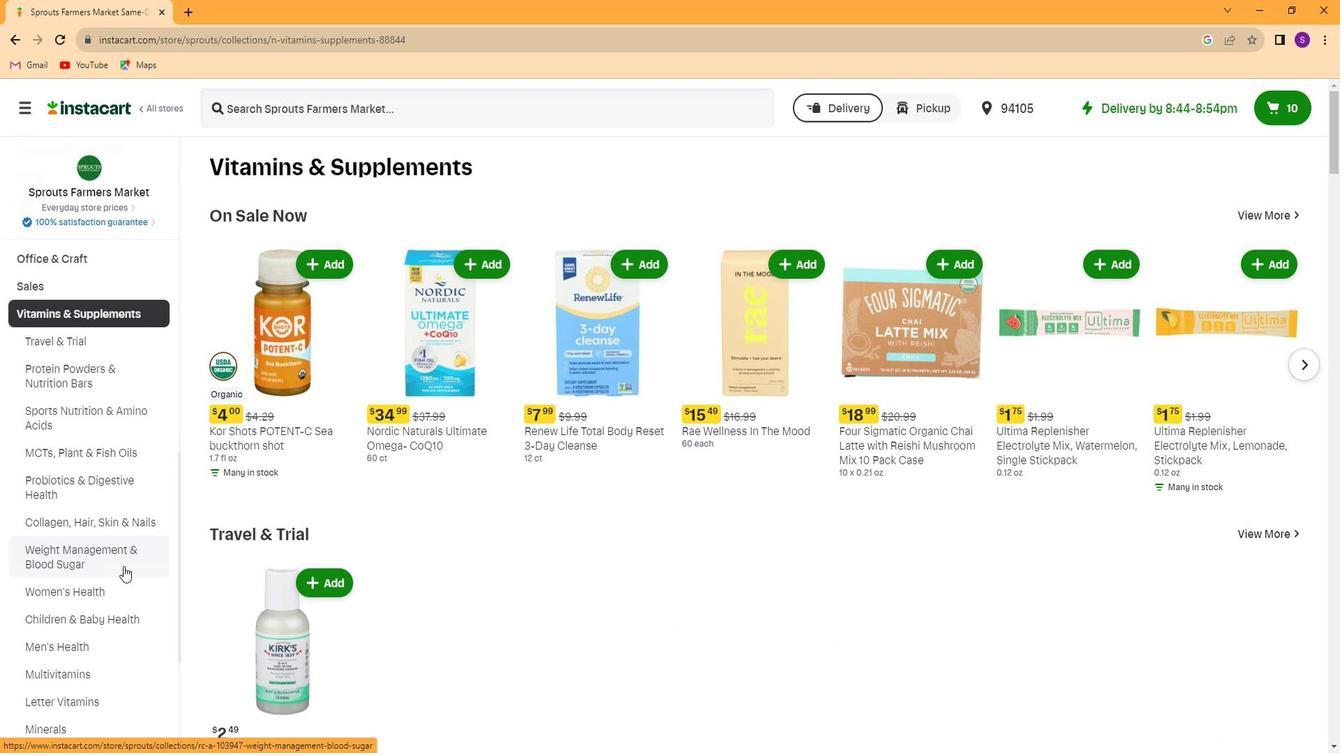
Action: Mouse pressed left at (120, 566)
Screenshot: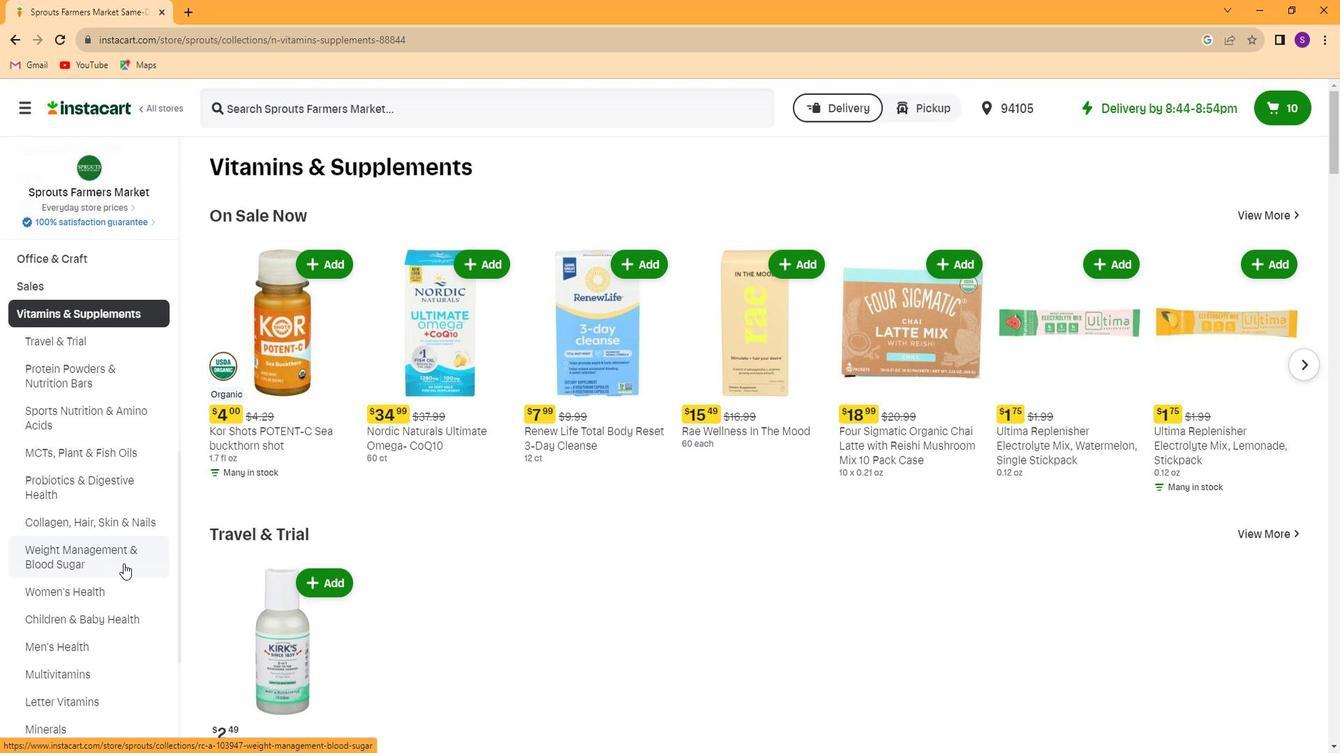 
Action: Mouse moved to (1281, 224)
Screenshot: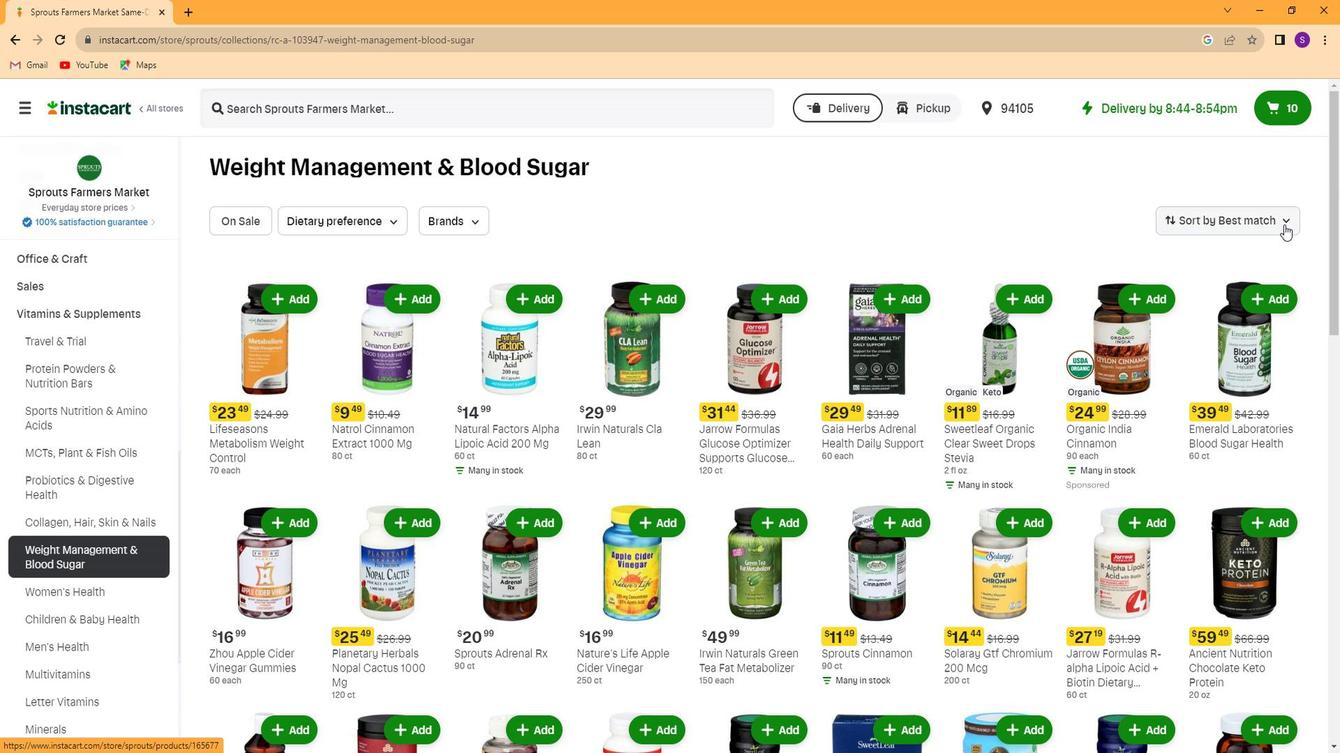 
Action: Mouse pressed left at (1281, 224)
Screenshot: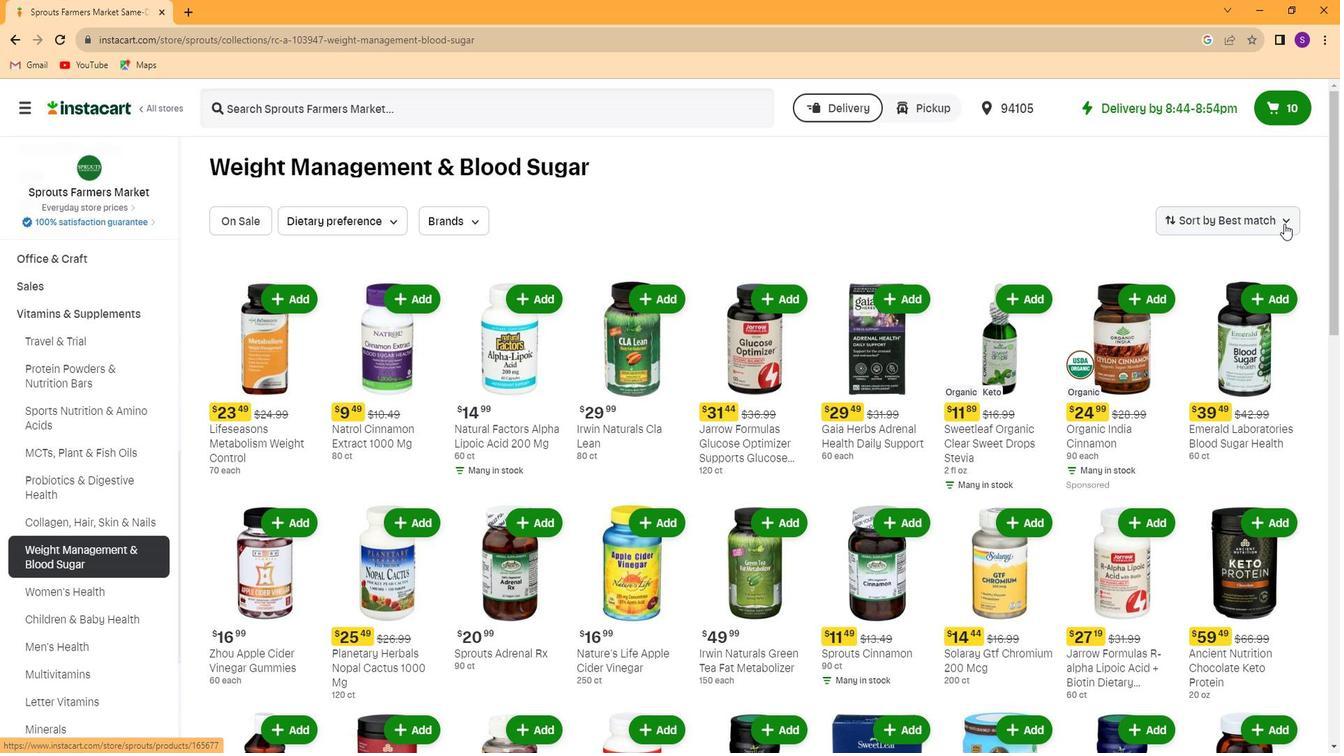 
Action: Mouse moved to (1216, 289)
Screenshot: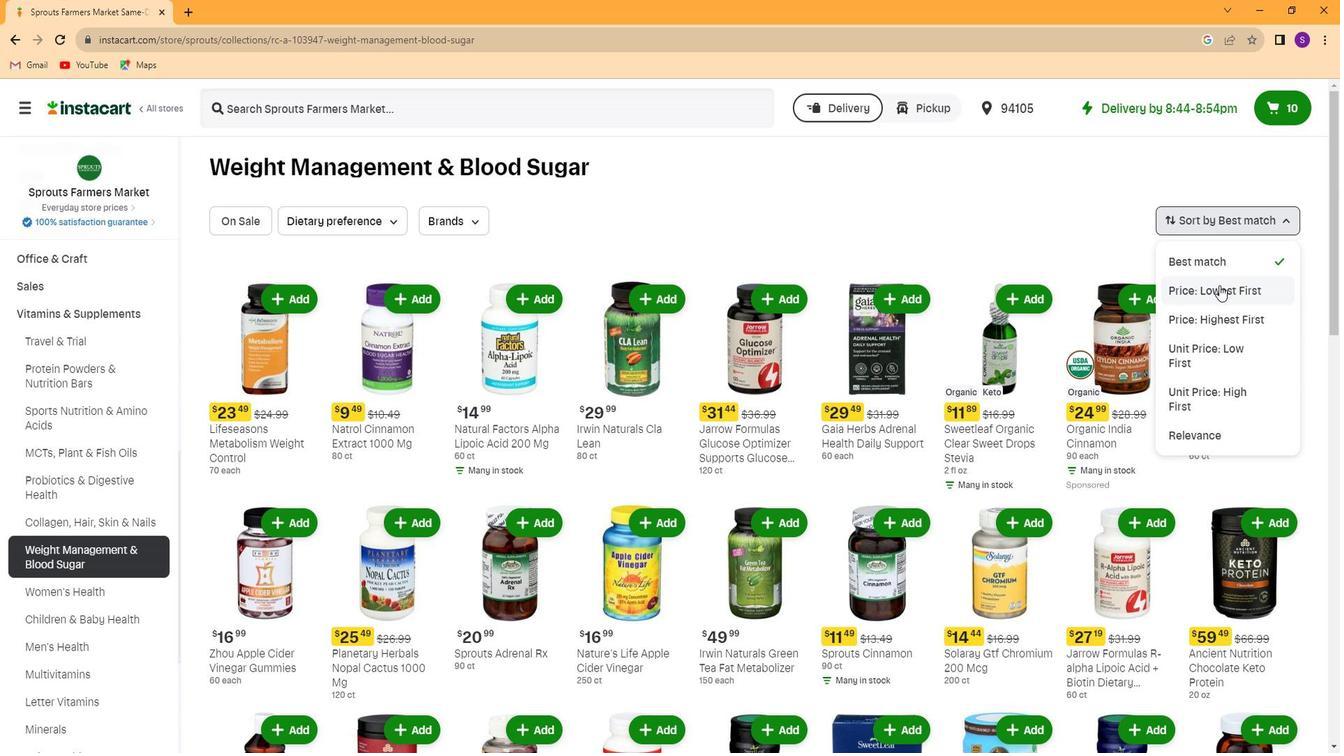 
Action: Mouse pressed left at (1216, 289)
Screenshot: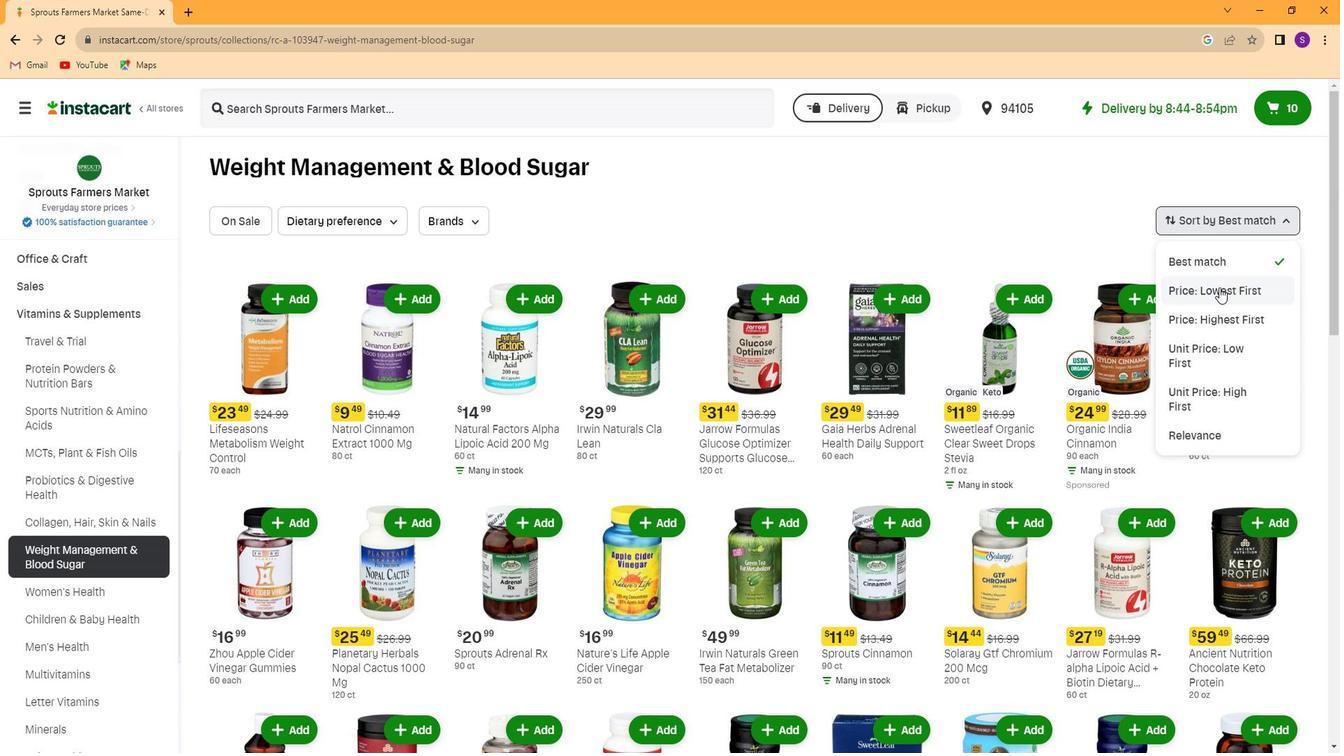 
Action: Mouse moved to (739, 607)
Screenshot: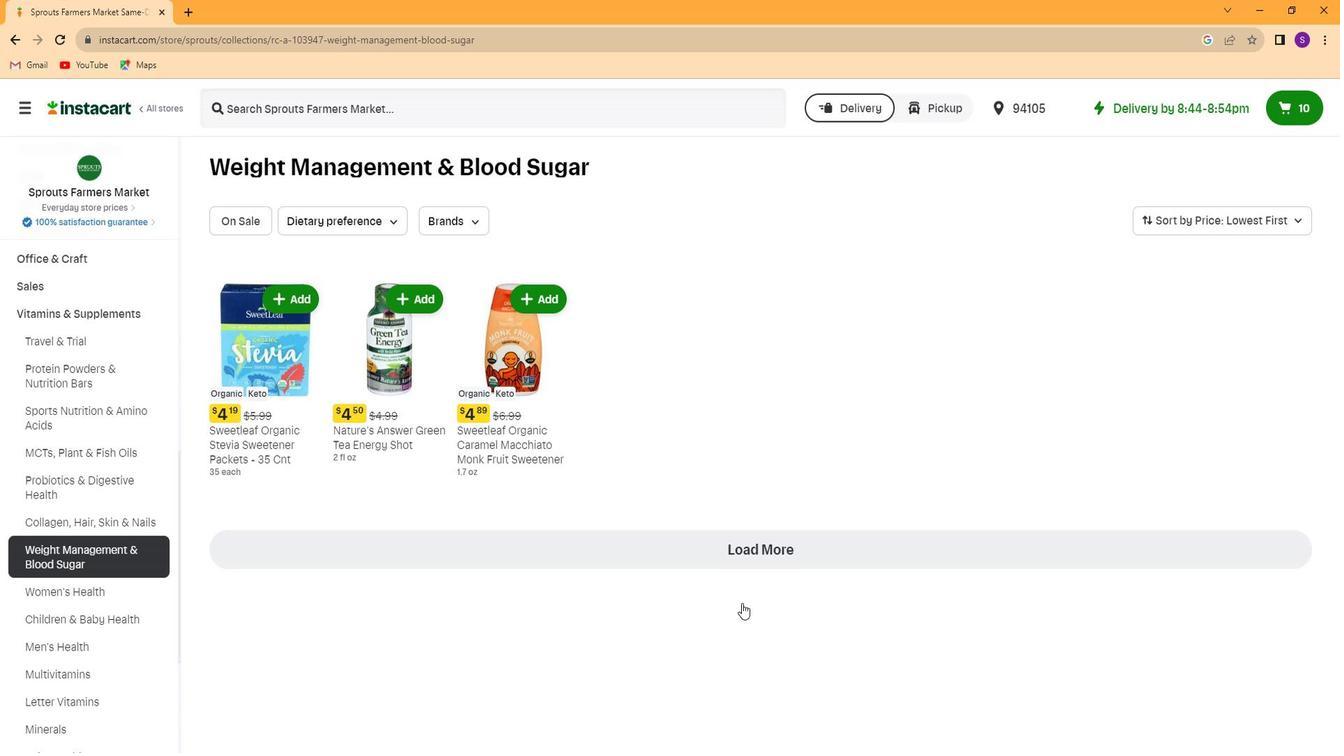 
